 Task: Search one way flight ticket for 2 adults, 2 children, 2 infants in seat in first from Brainerd: Brainerd Lakes Regional Airport to Jacksonville: Albert J. Ellis Airport on 5-3-2023. Choice of flights is United. Number of bags: 2 checked bags. Price is upto 76000. Outbound departure time preference is 9:45.
Action: Mouse moved to (262, 368)
Screenshot: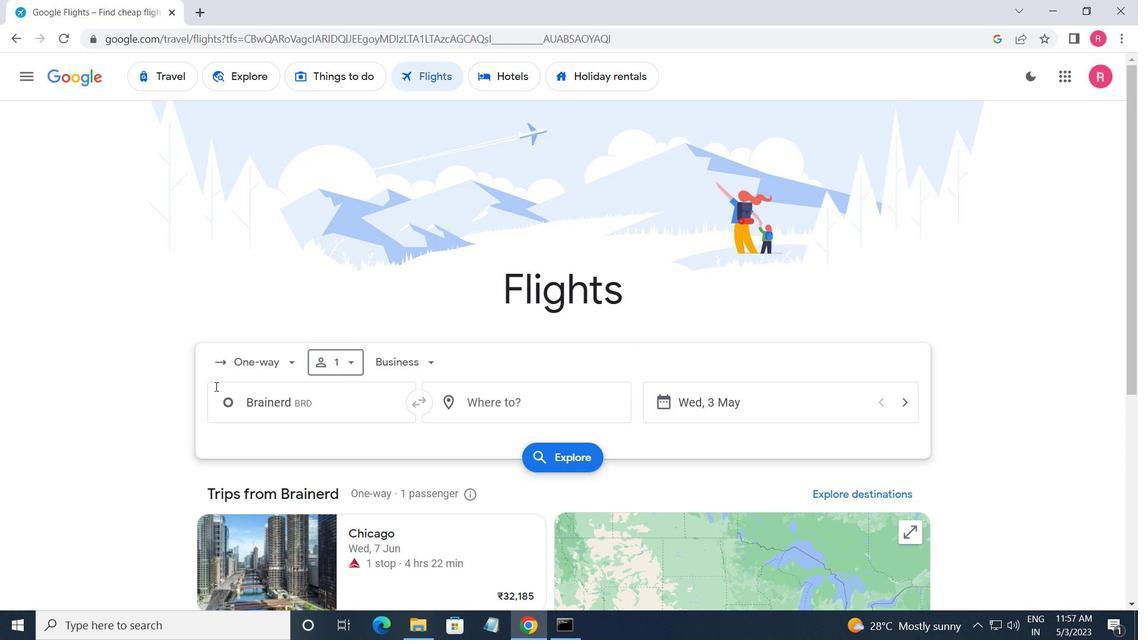 
Action: Mouse pressed left at (262, 368)
Screenshot: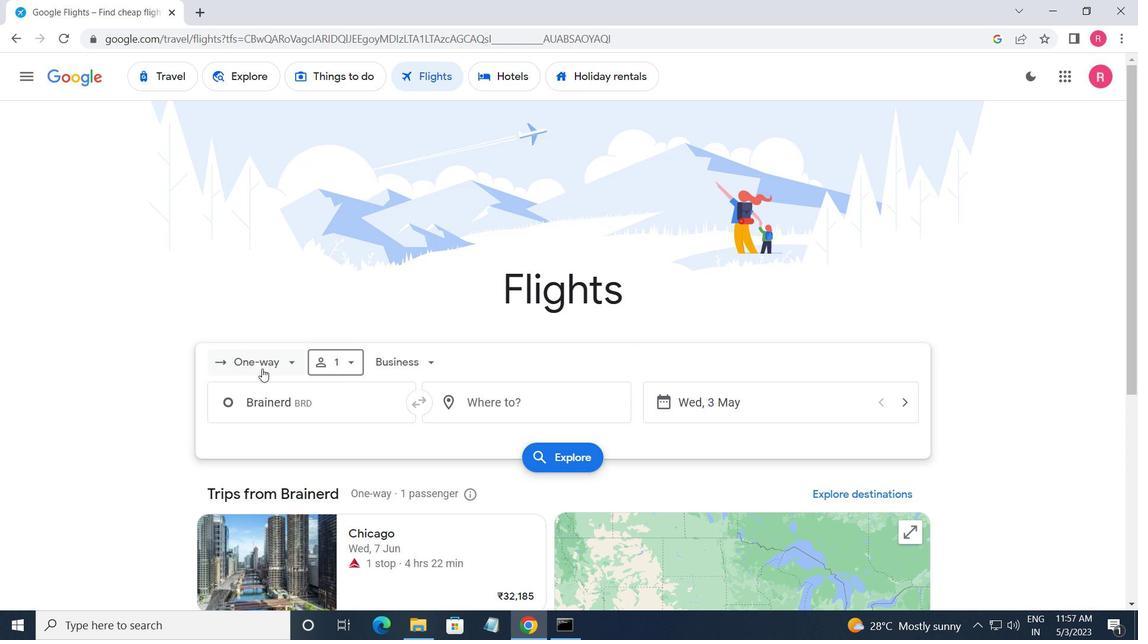 
Action: Mouse moved to (282, 429)
Screenshot: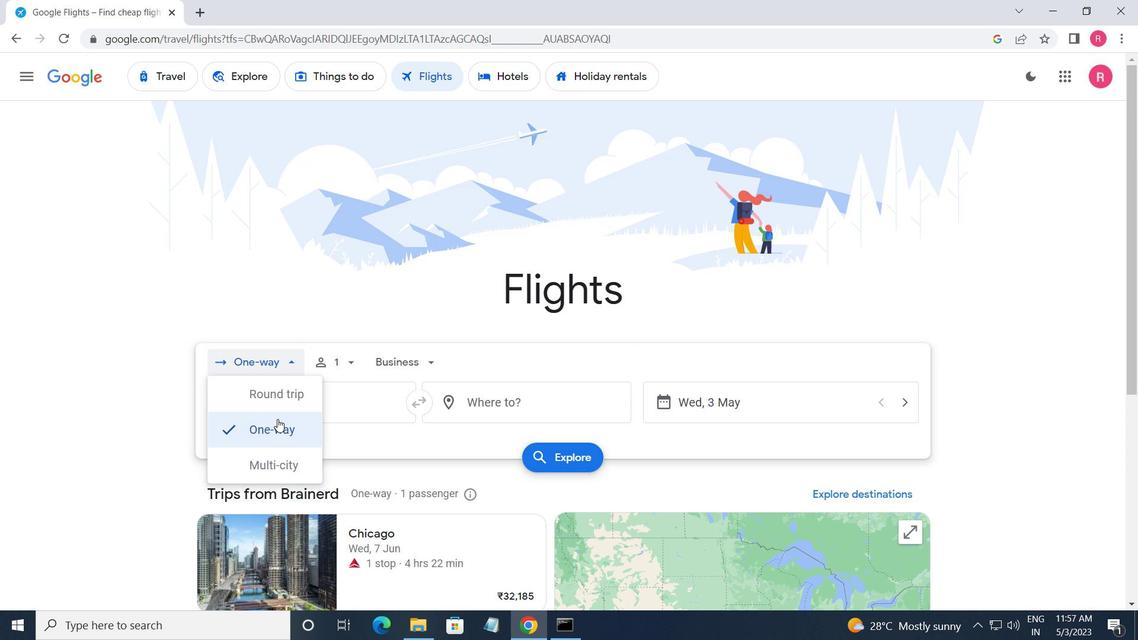 
Action: Mouse pressed left at (282, 429)
Screenshot: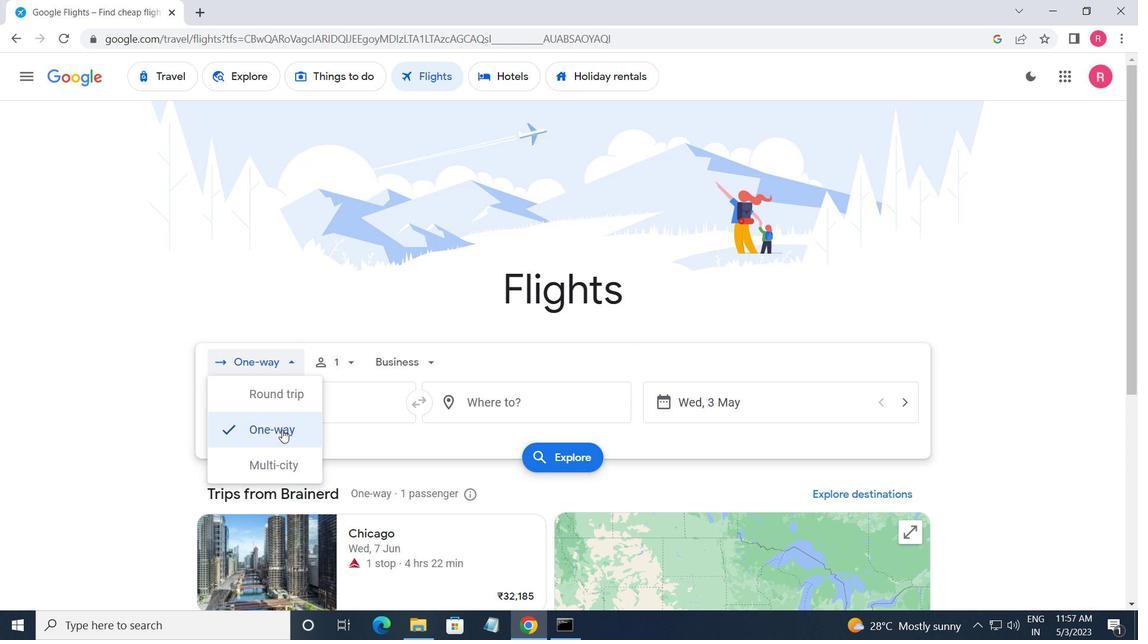 
Action: Mouse moved to (332, 377)
Screenshot: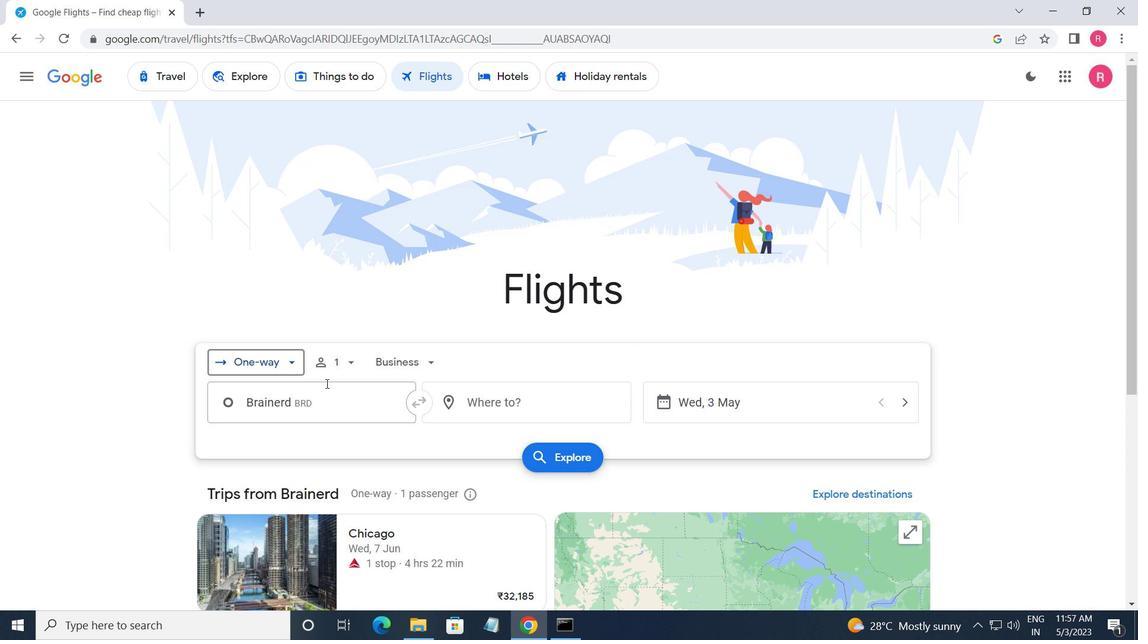 
Action: Mouse pressed left at (332, 377)
Screenshot: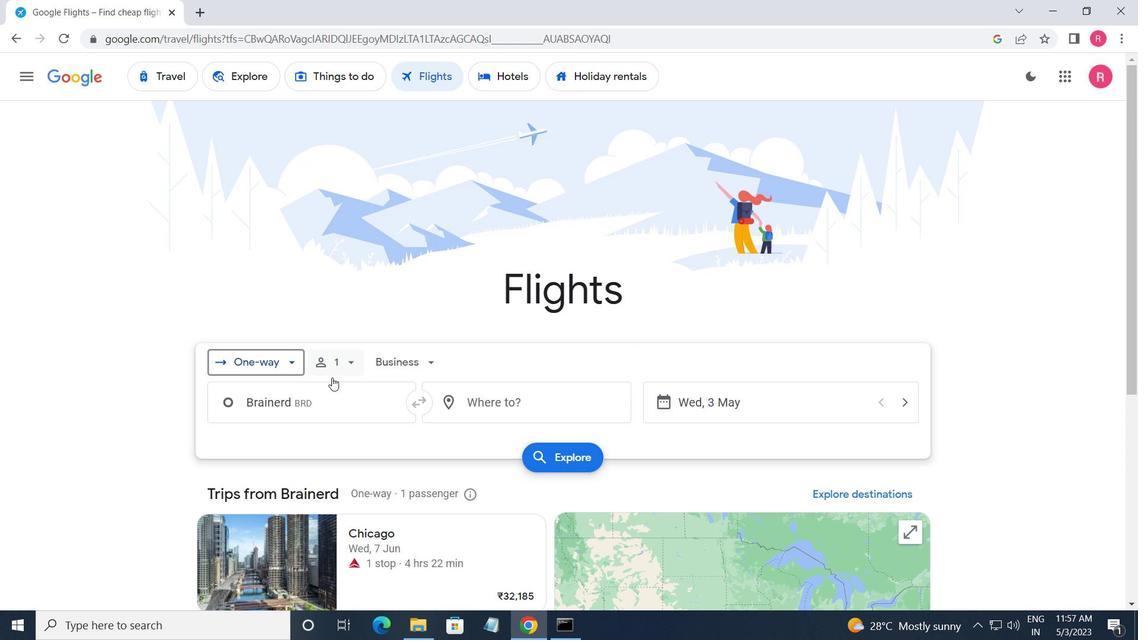 
Action: Mouse moved to (459, 391)
Screenshot: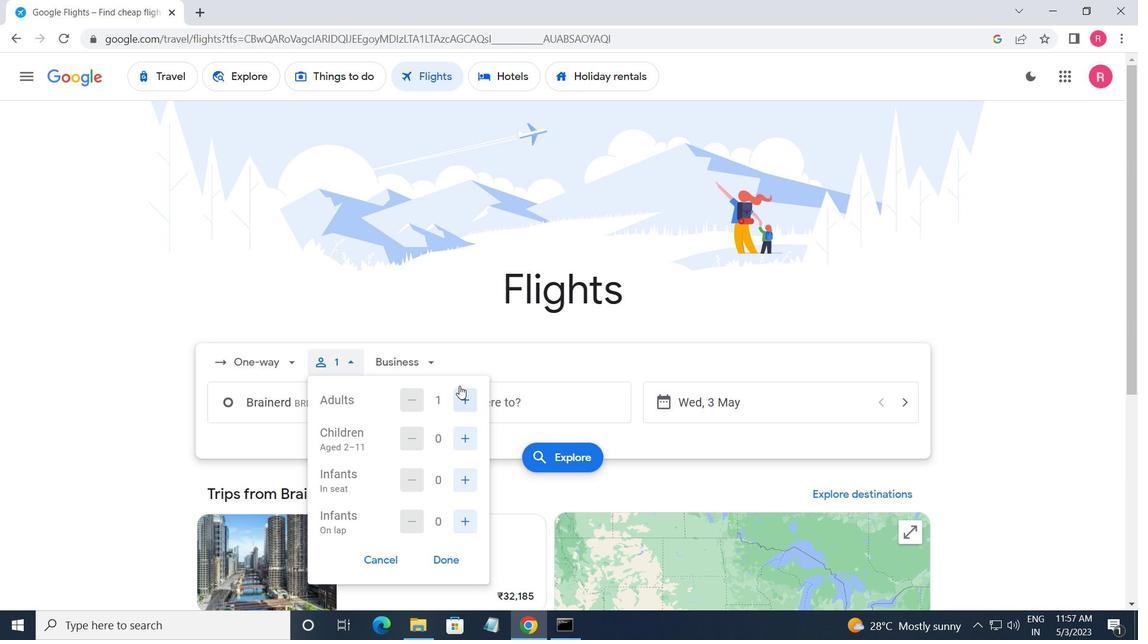 
Action: Mouse pressed left at (459, 391)
Screenshot: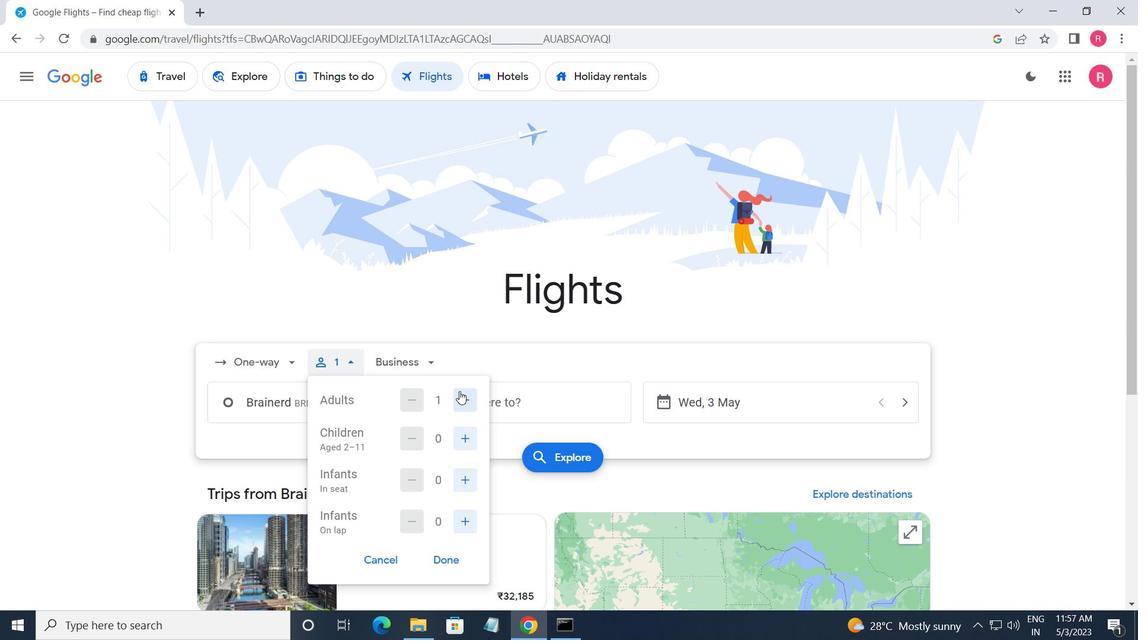 
Action: Mouse moved to (464, 434)
Screenshot: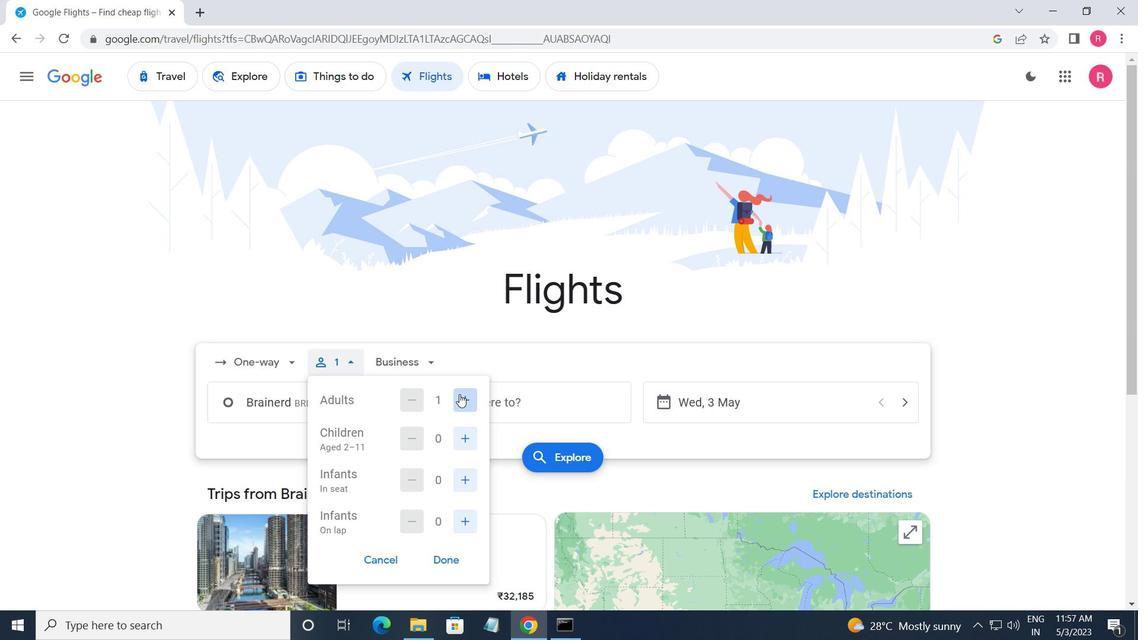 
Action: Mouse pressed left at (464, 434)
Screenshot: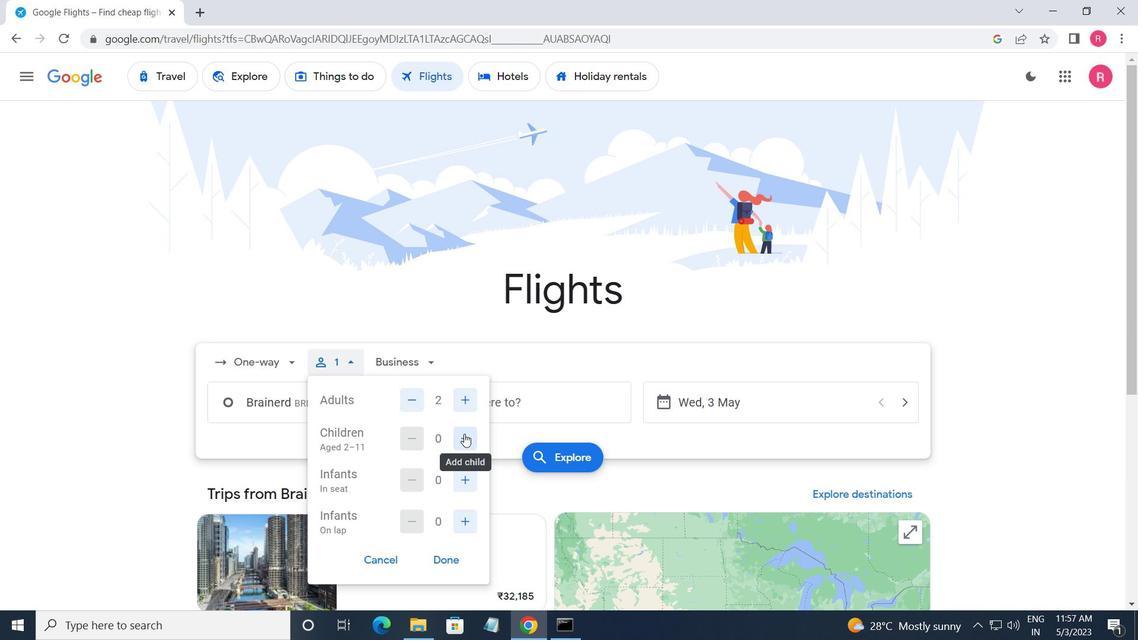 
Action: Mouse moved to (465, 434)
Screenshot: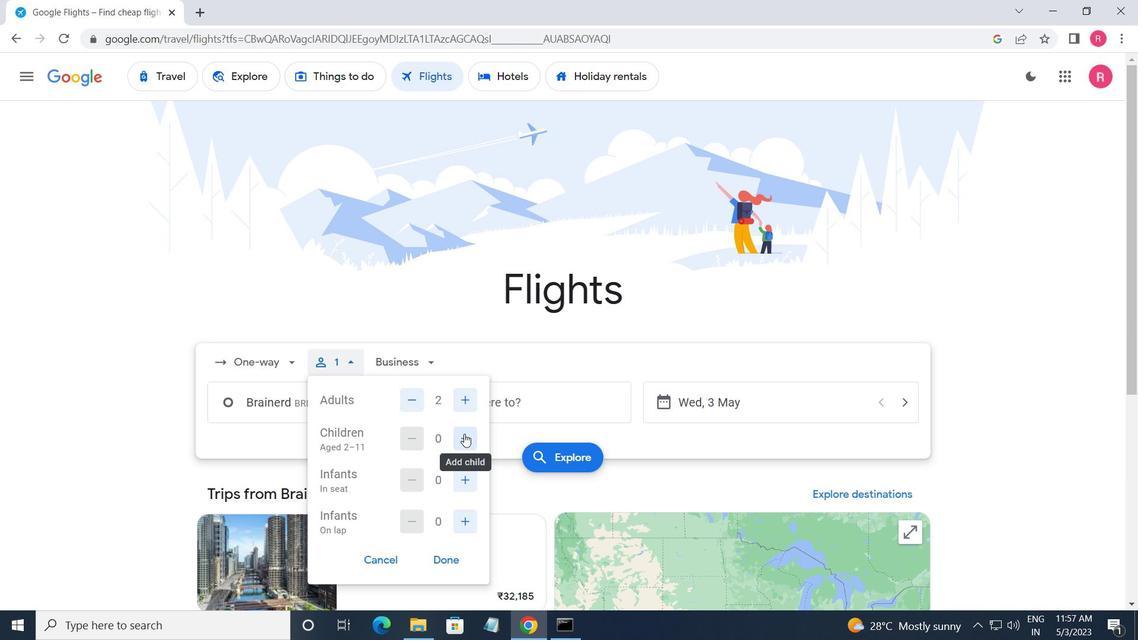 
Action: Mouse pressed left at (465, 434)
Screenshot: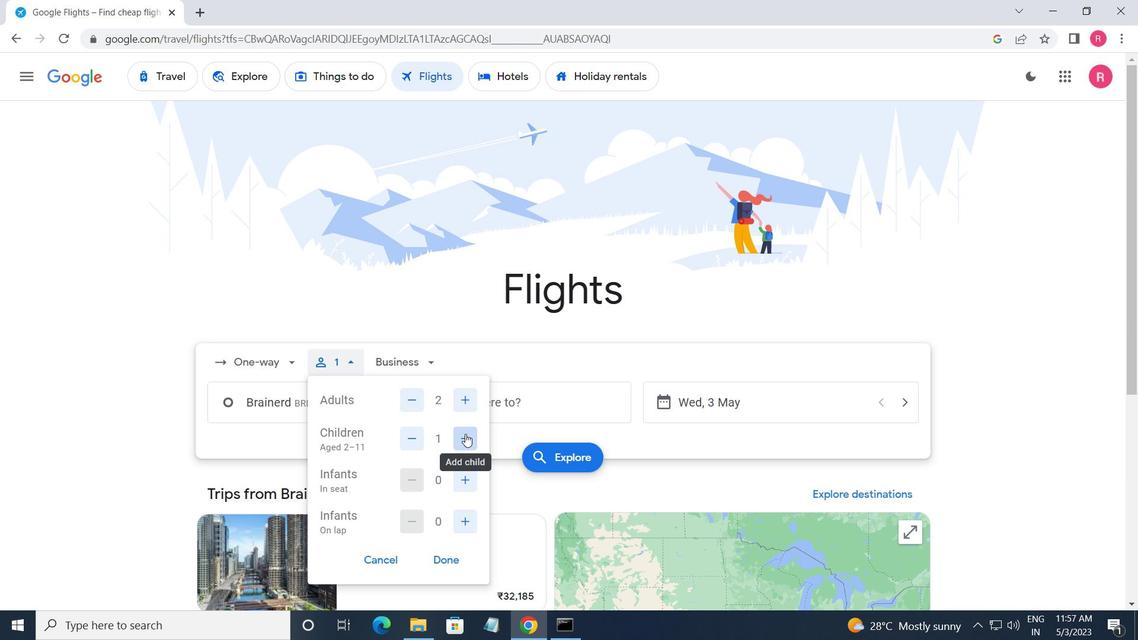 
Action: Mouse moved to (464, 477)
Screenshot: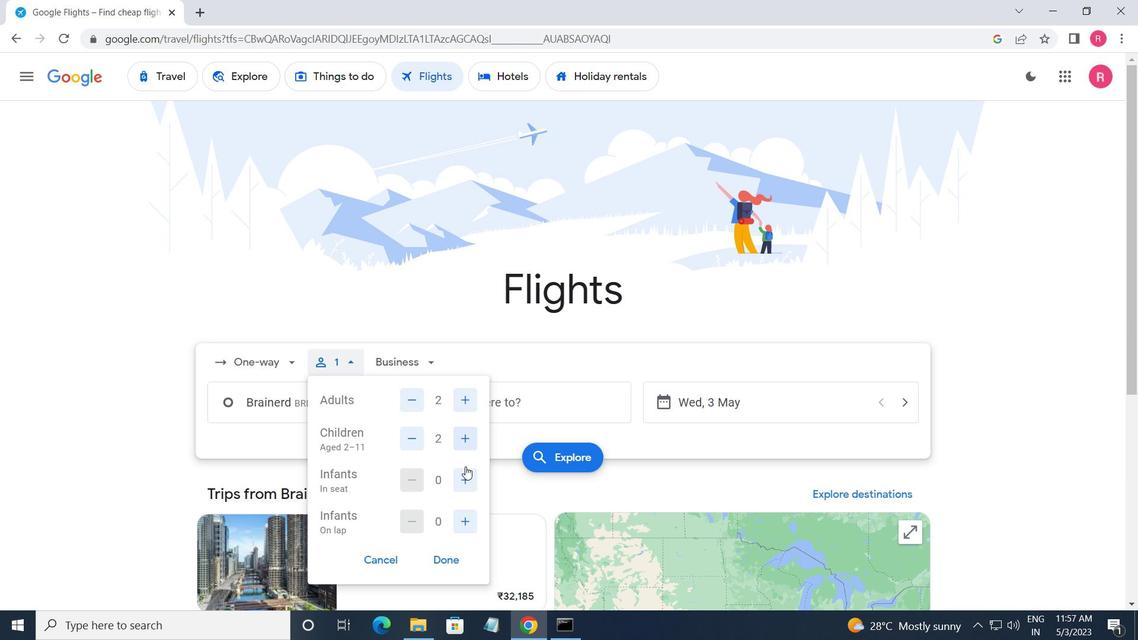 
Action: Mouse pressed left at (464, 477)
Screenshot: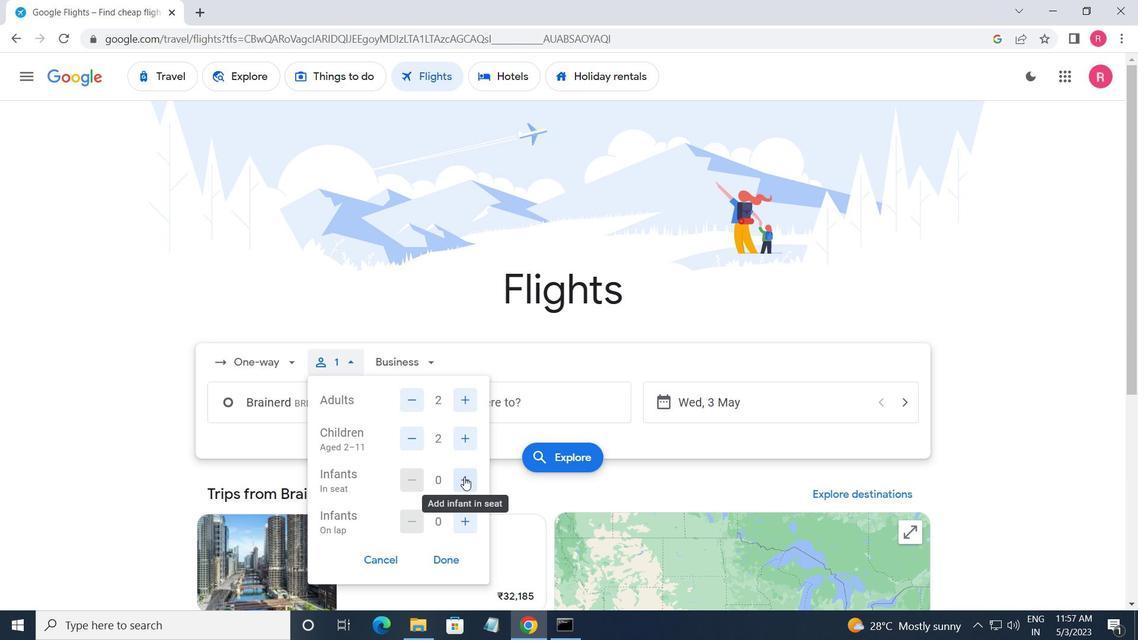 
Action: Mouse pressed left at (464, 477)
Screenshot: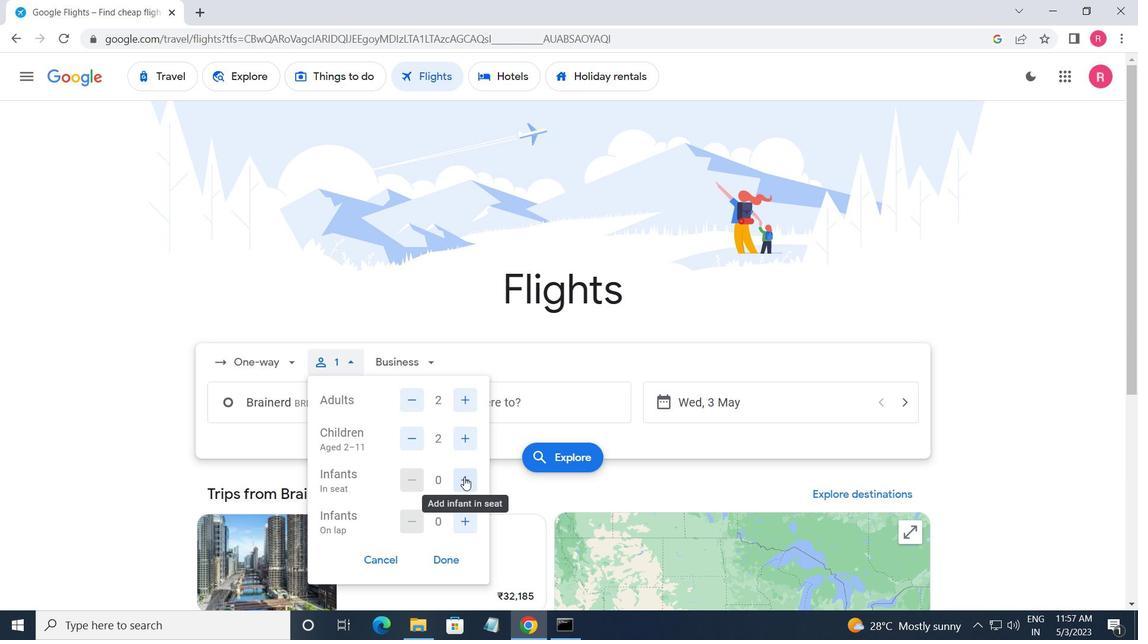 
Action: Mouse moved to (407, 364)
Screenshot: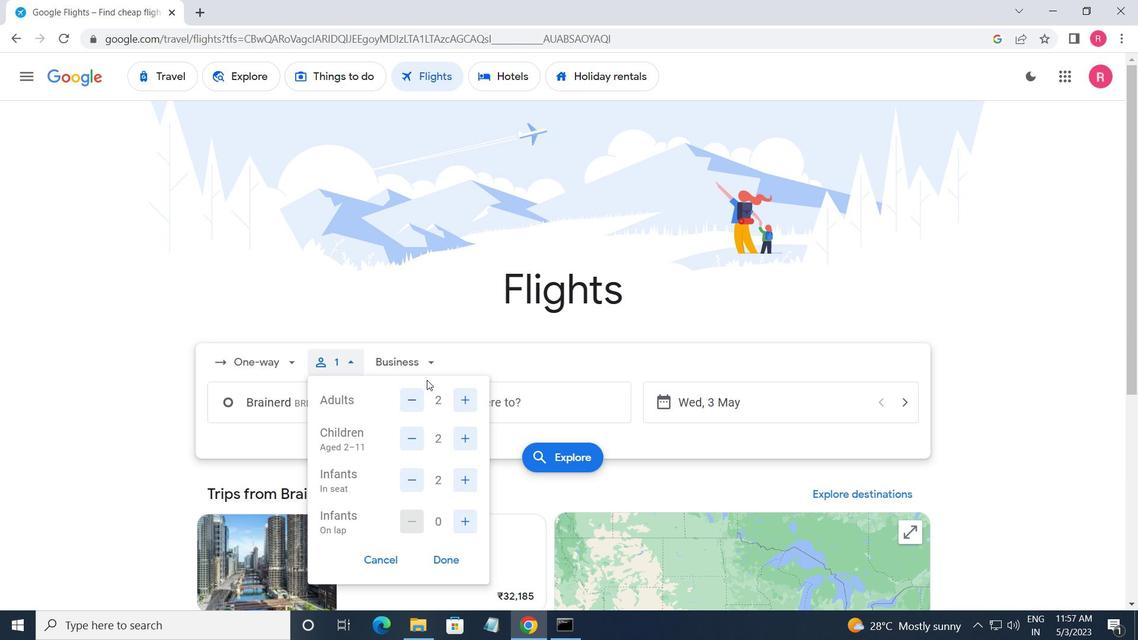 
Action: Mouse pressed left at (407, 364)
Screenshot: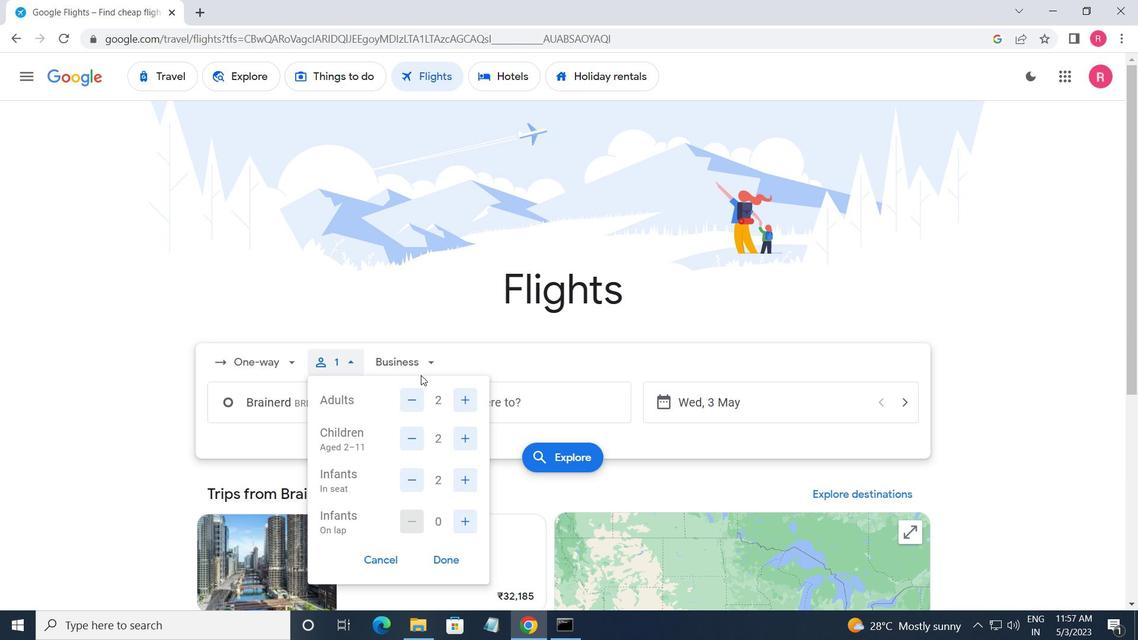
Action: Mouse moved to (426, 493)
Screenshot: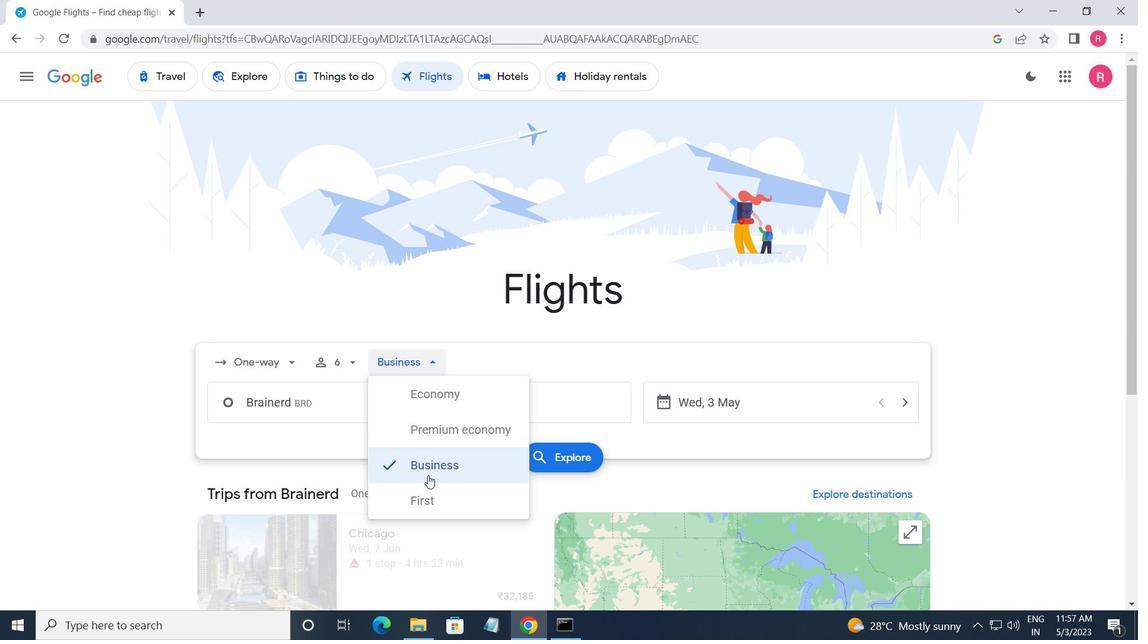 
Action: Mouse pressed left at (426, 493)
Screenshot: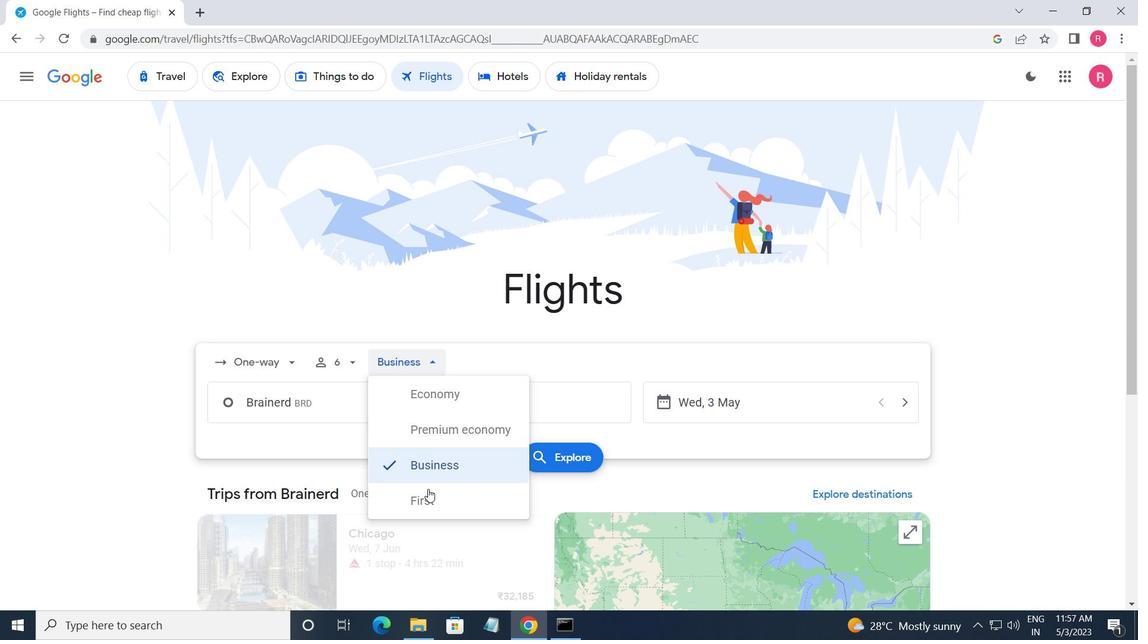 
Action: Mouse moved to (355, 403)
Screenshot: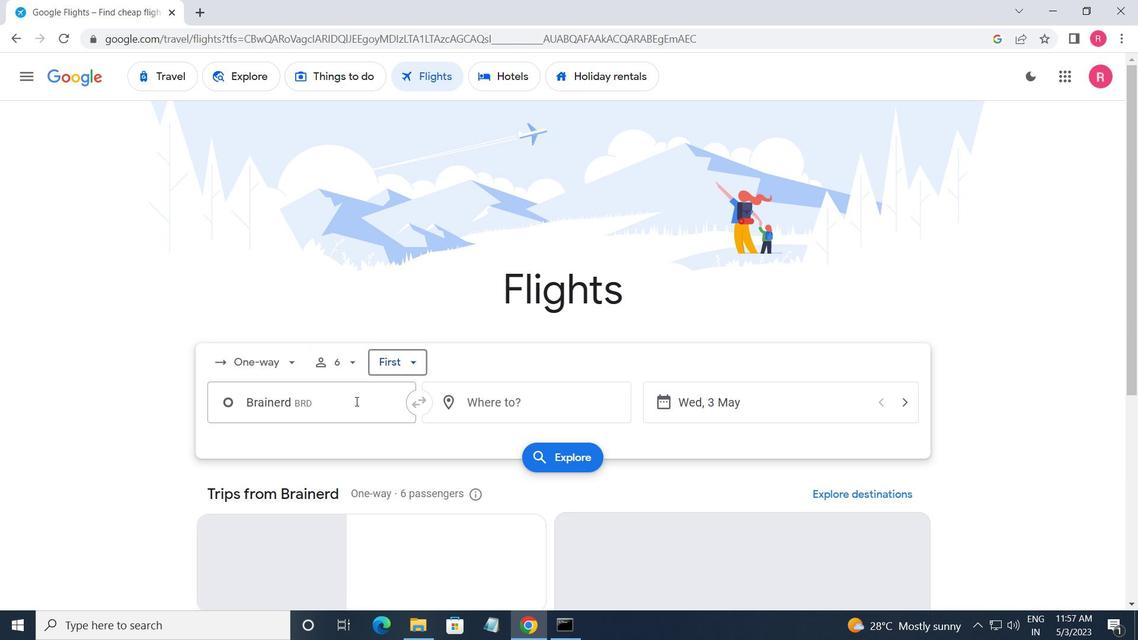 
Action: Mouse pressed left at (355, 403)
Screenshot: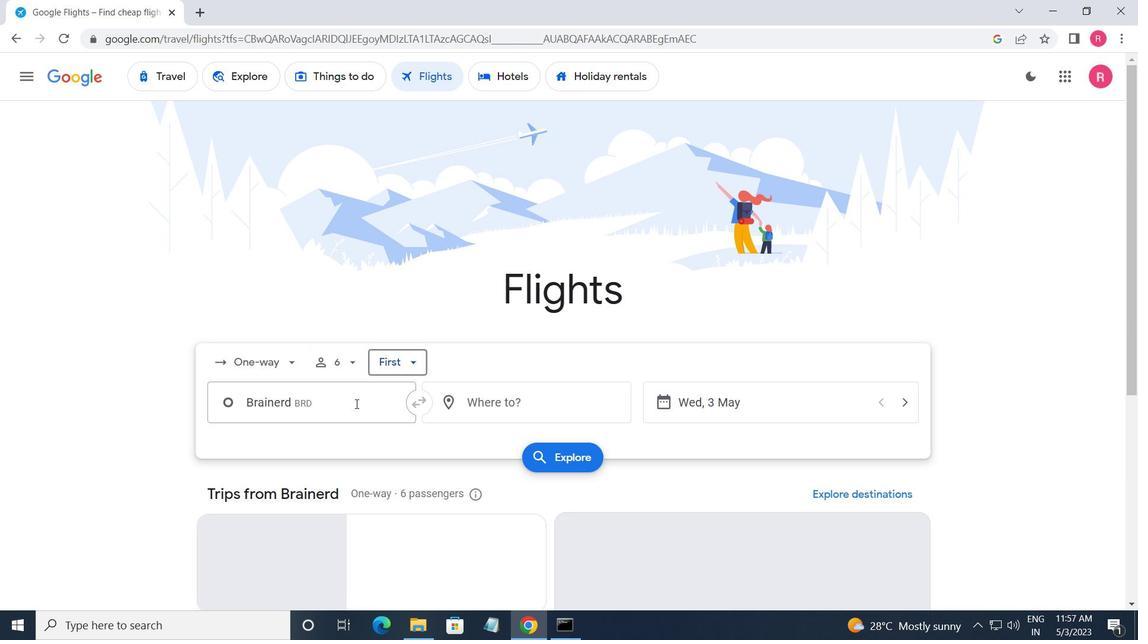 
Action: Mouse moved to (348, 529)
Screenshot: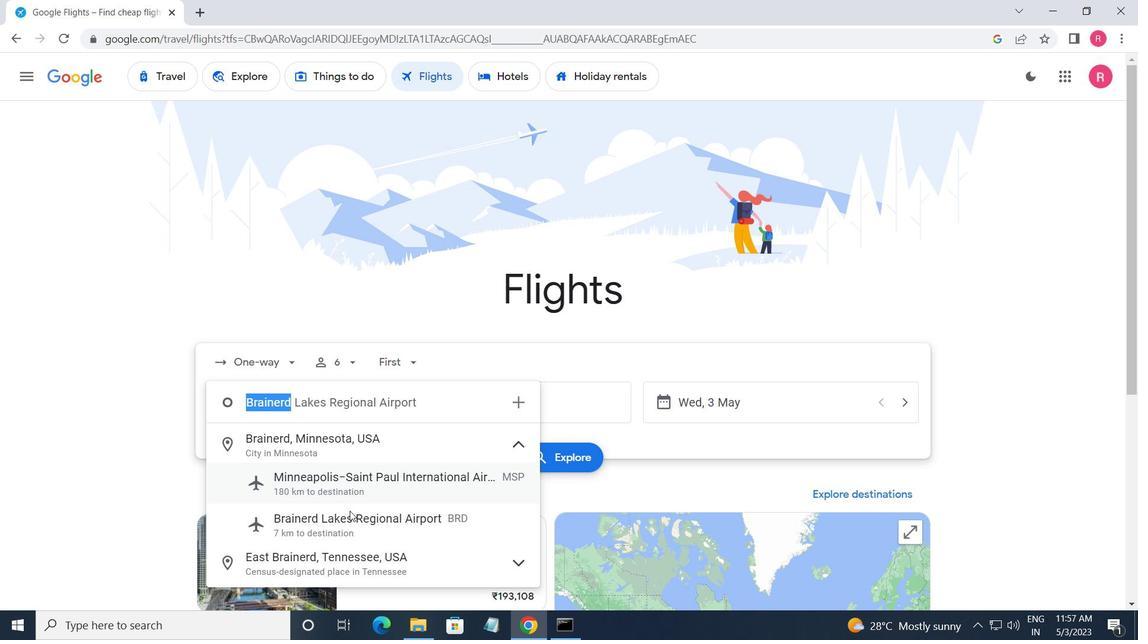
Action: Mouse pressed left at (348, 529)
Screenshot: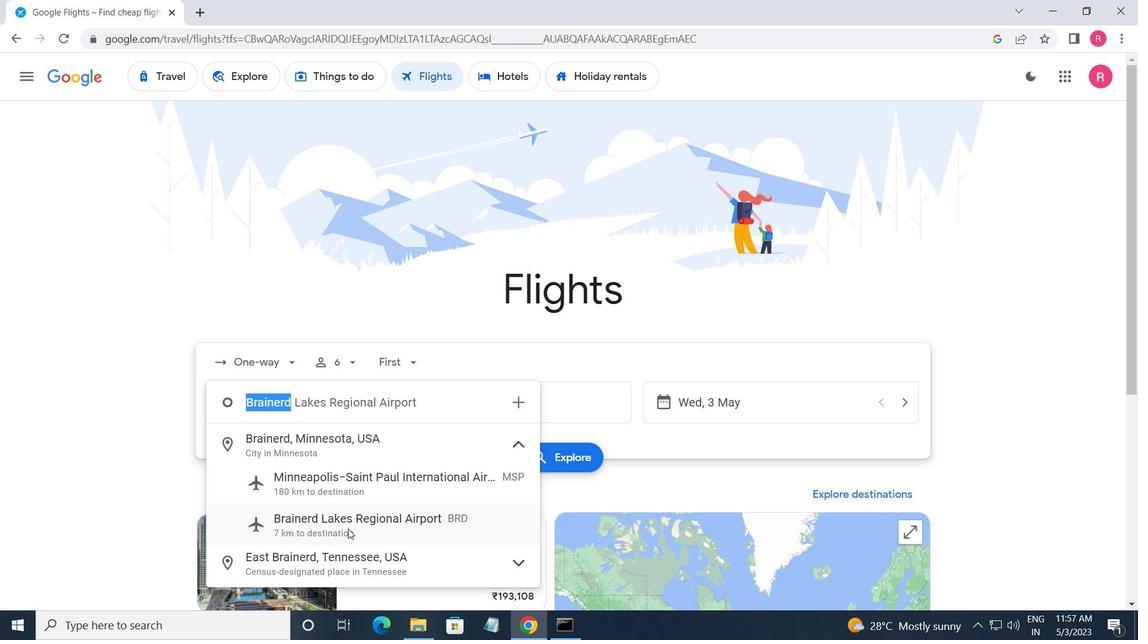 
Action: Mouse moved to (513, 403)
Screenshot: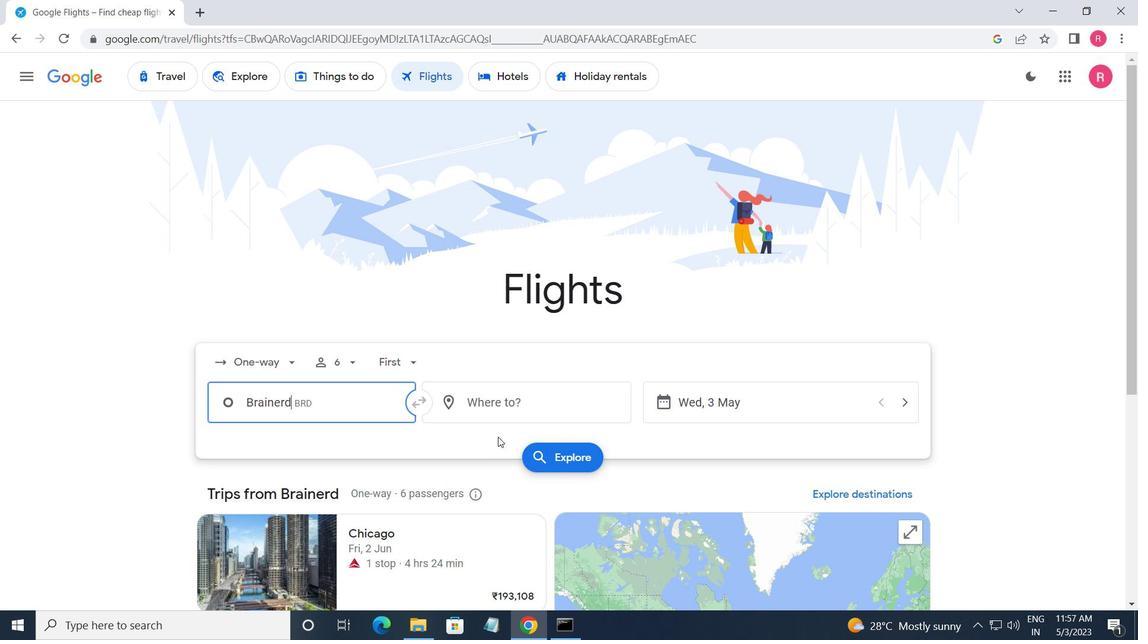 
Action: Mouse pressed left at (513, 403)
Screenshot: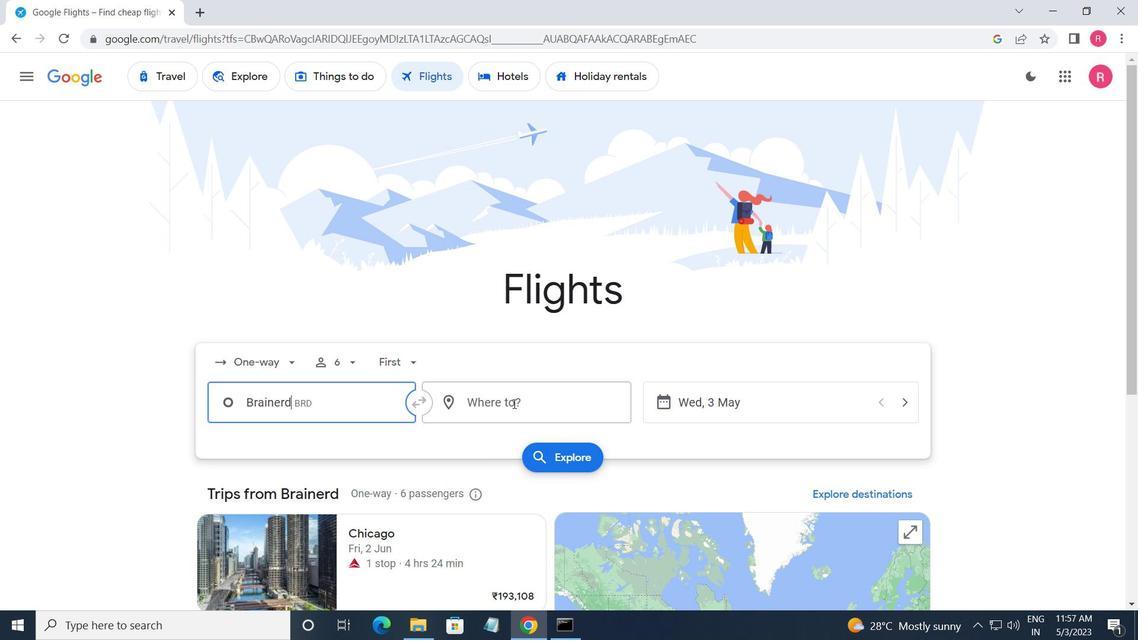 
Action: Mouse moved to (492, 547)
Screenshot: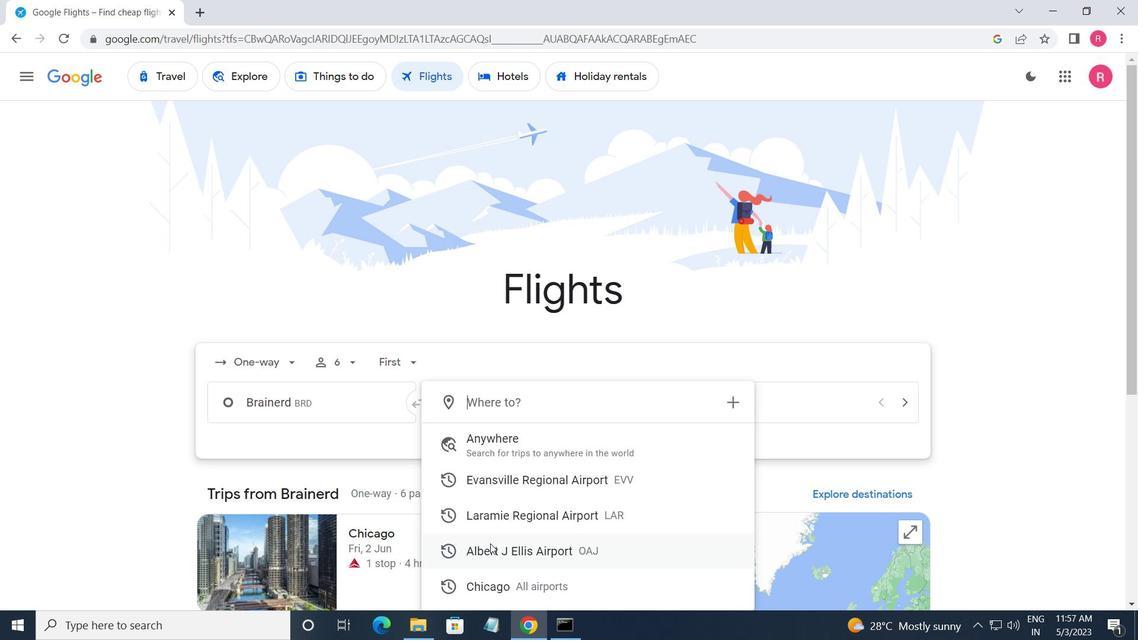 
Action: Mouse pressed left at (492, 547)
Screenshot: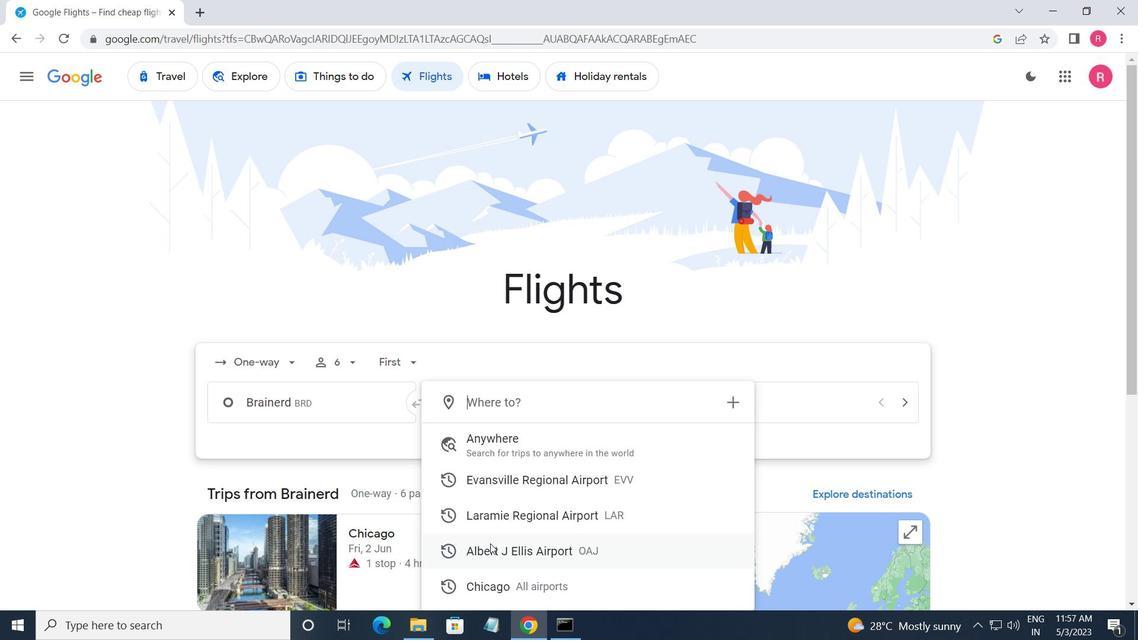 
Action: Mouse moved to (764, 411)
Screenshot: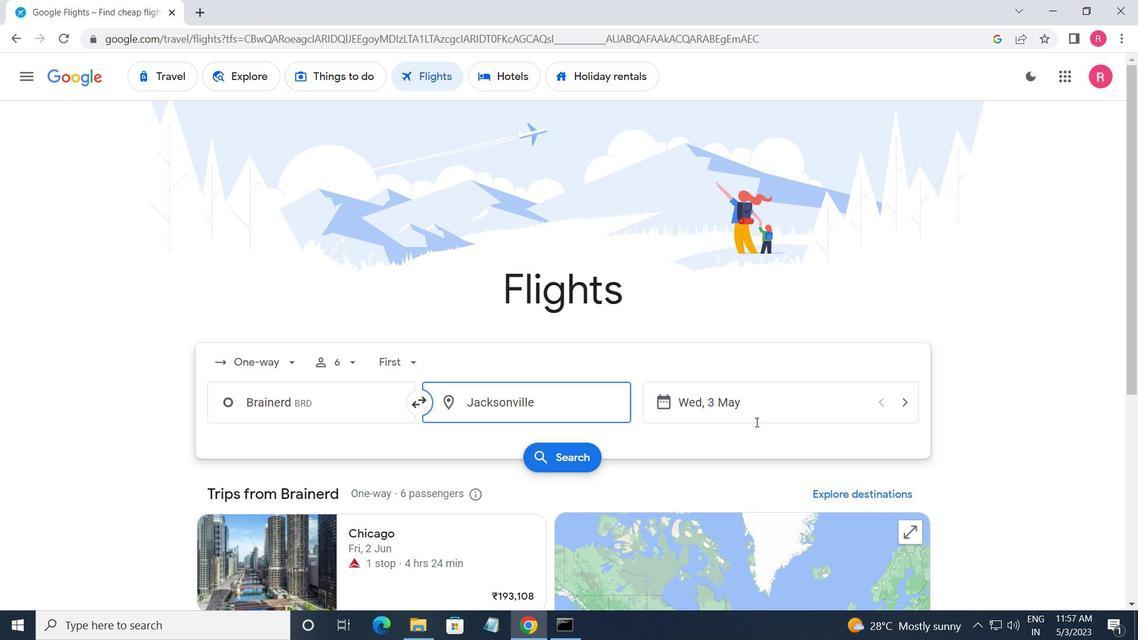 
Action: Mouse pressed left at (764, 411)
Screenshot: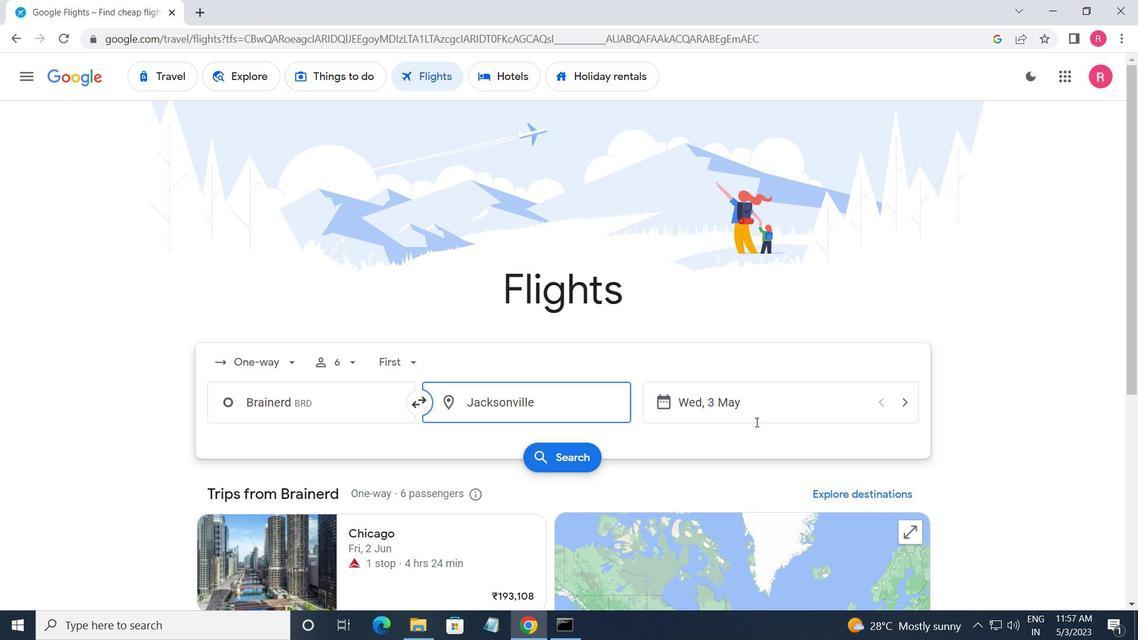 
Action: Mouse moved to (496, 351)
Screenshot: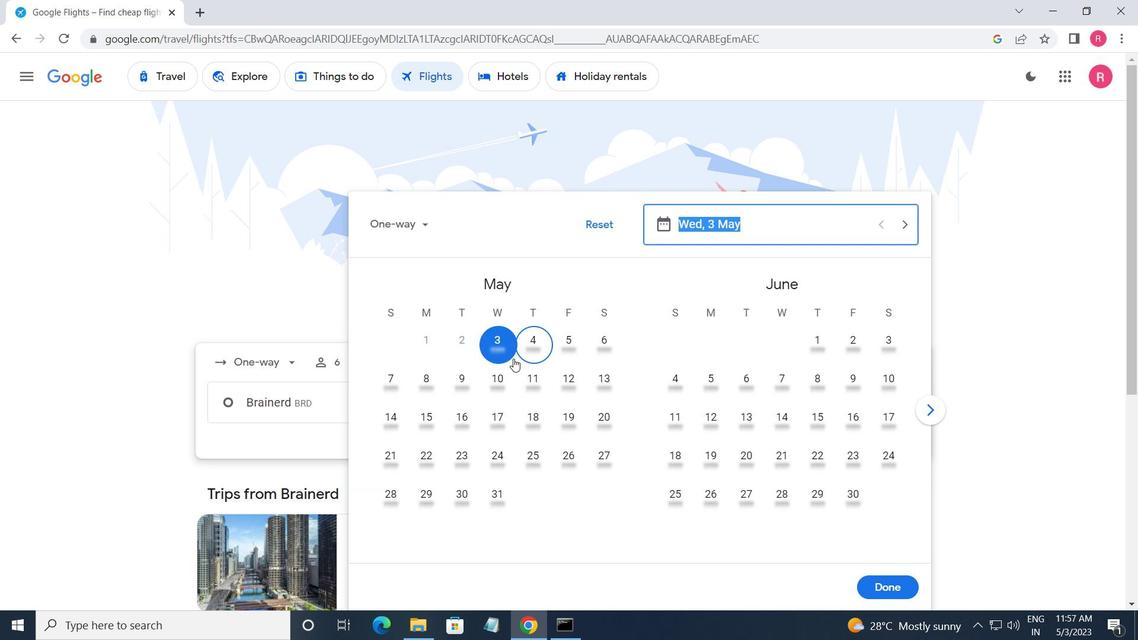 
Action: Mouse pressed left at (496, 351)
Screenshot: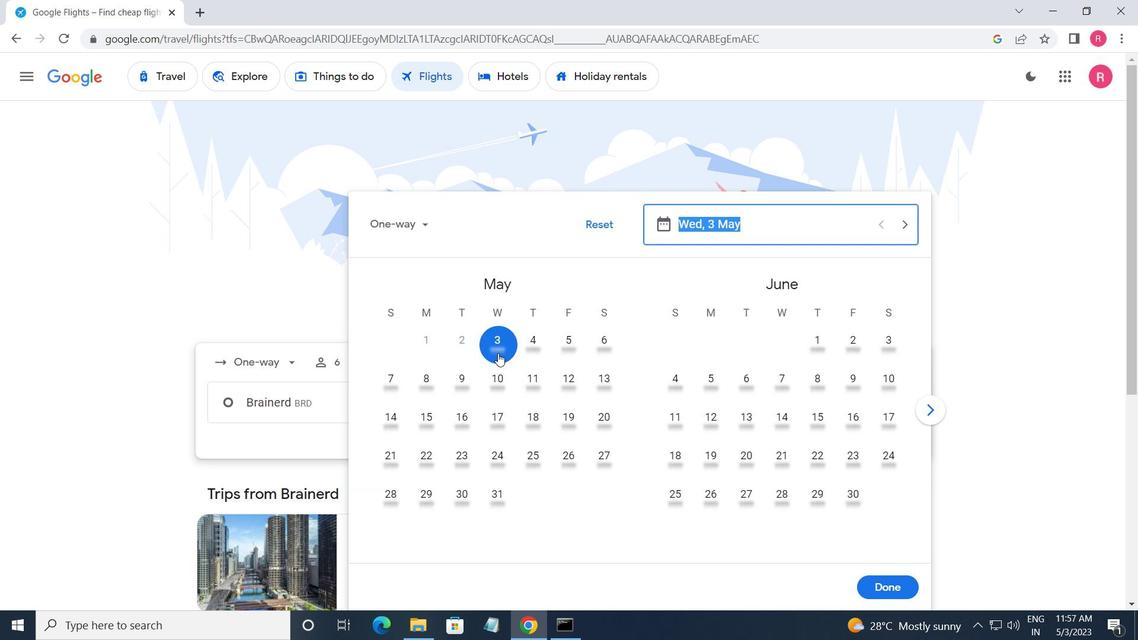 
Action: Mouse moved to (900, 595)
Screenshot: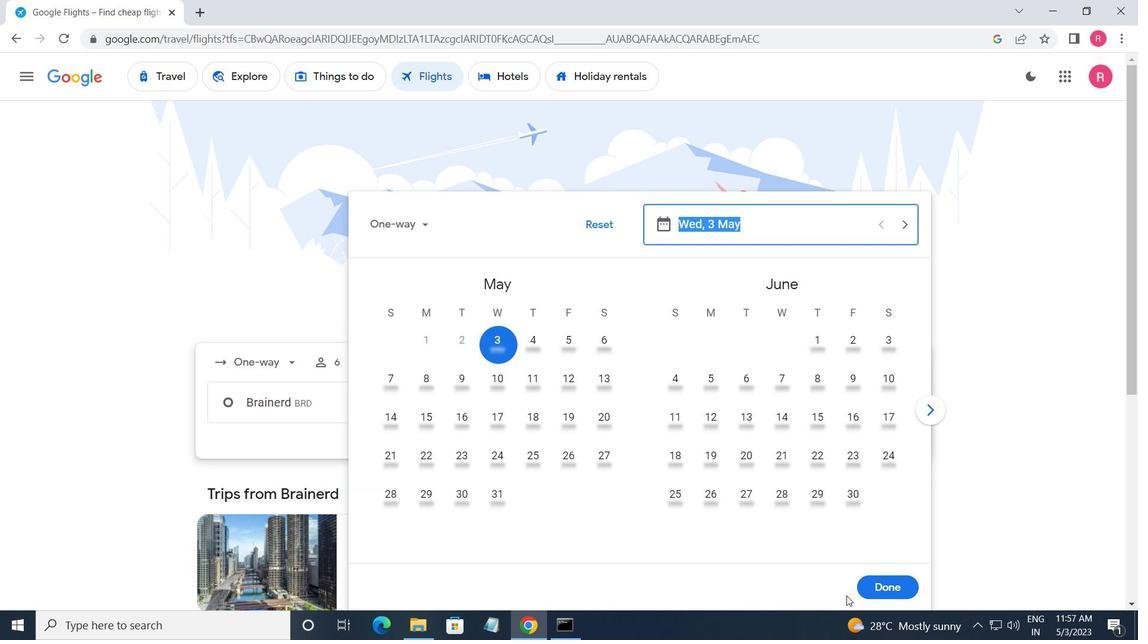 
Action: Mouse pressed left at (900, 595)
Screenshot: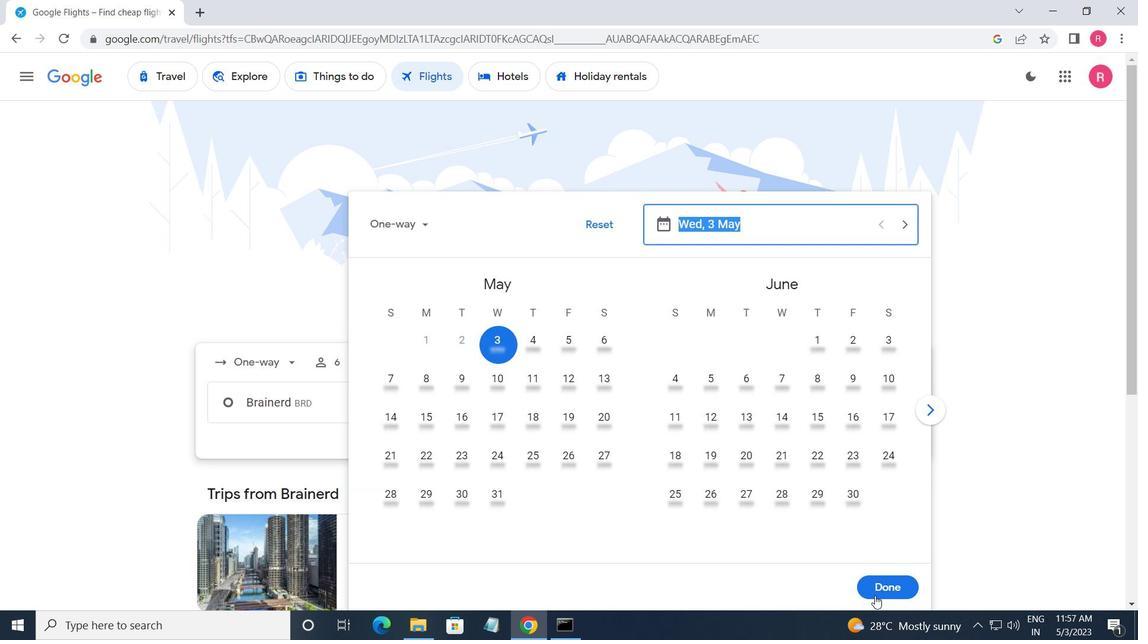 
Action: Mouse moved to (583, 452)
Screenshot: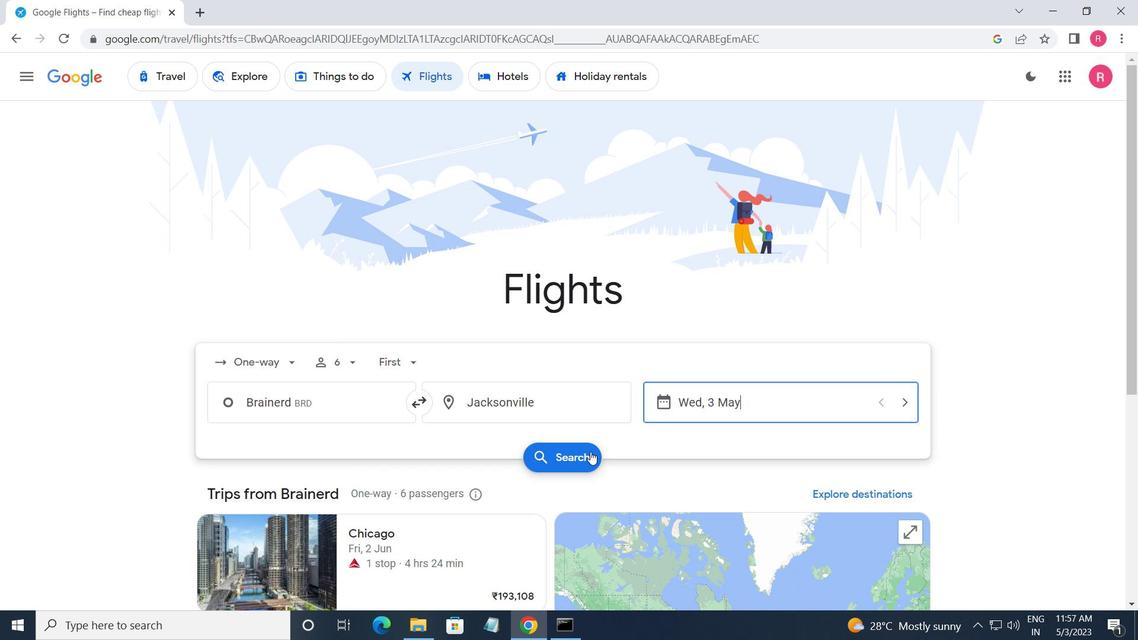 
Action: Mouse pressed left at (583, 452)
Screenshot: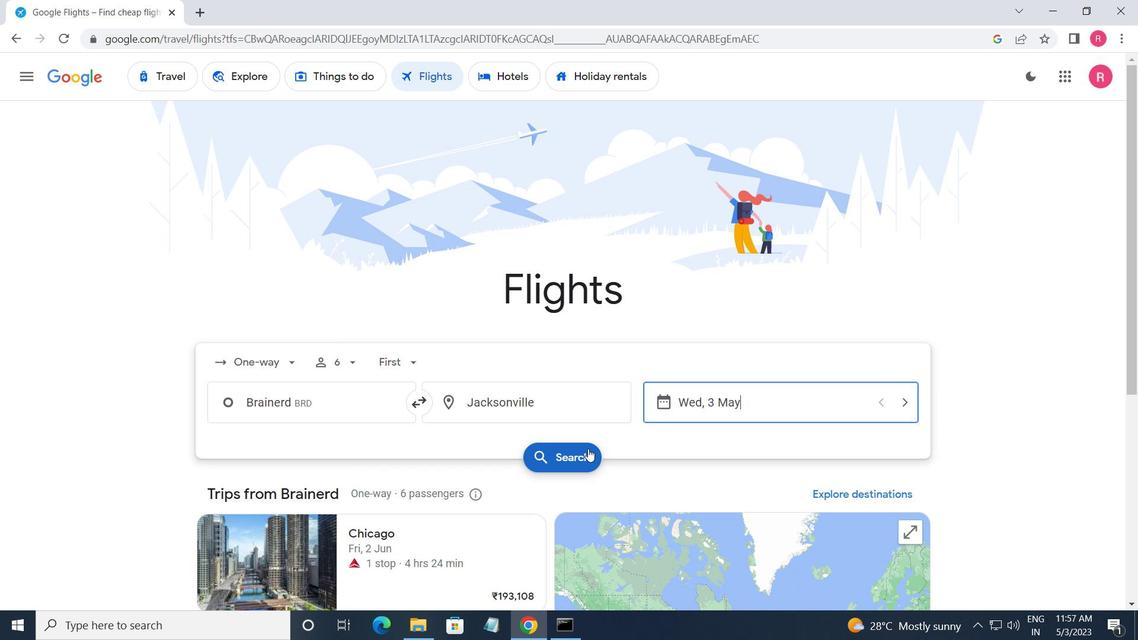 
Action: Mouse moved to (220, 219)
Screenshot: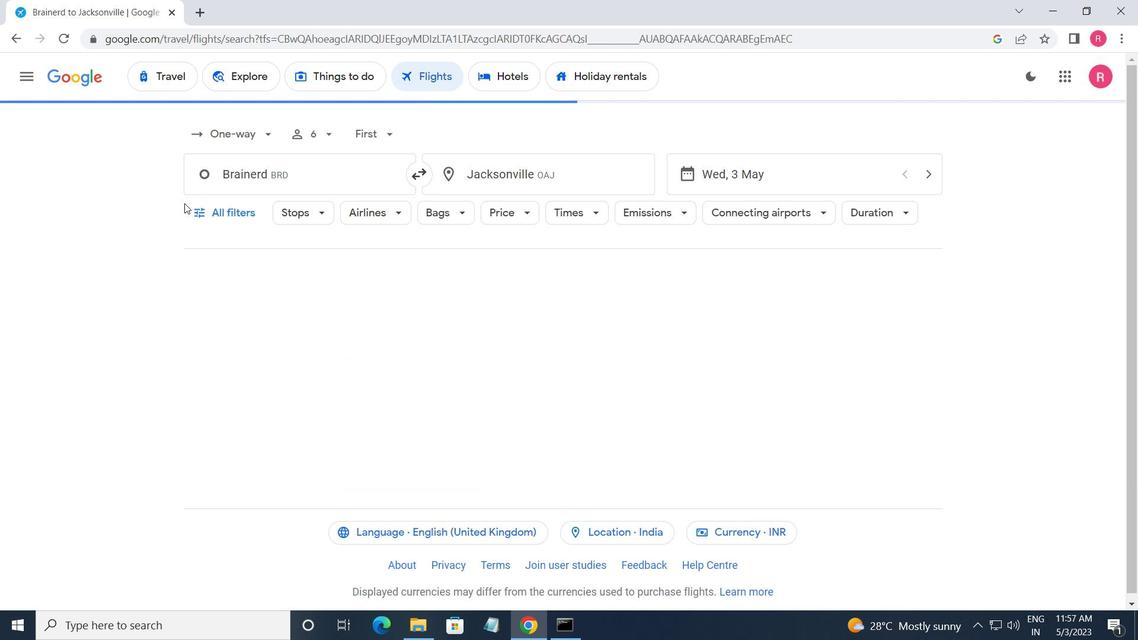 
Action: Mouse pressed left at (220, 219)
Screenshot: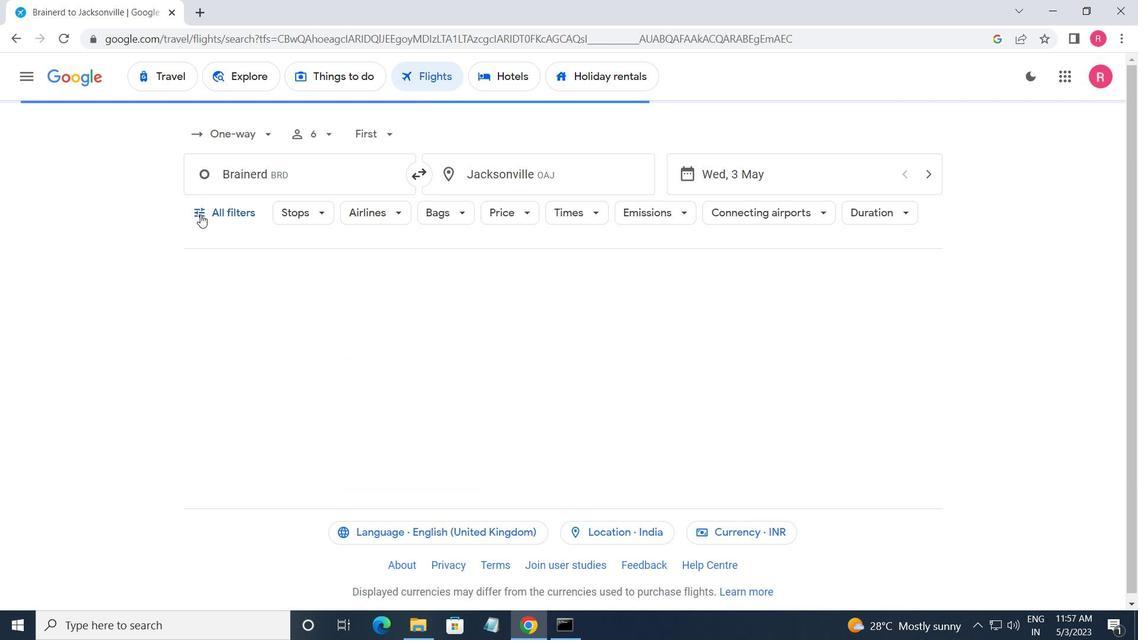 
Action: Mouse moved to (337, 421)
Screenshot: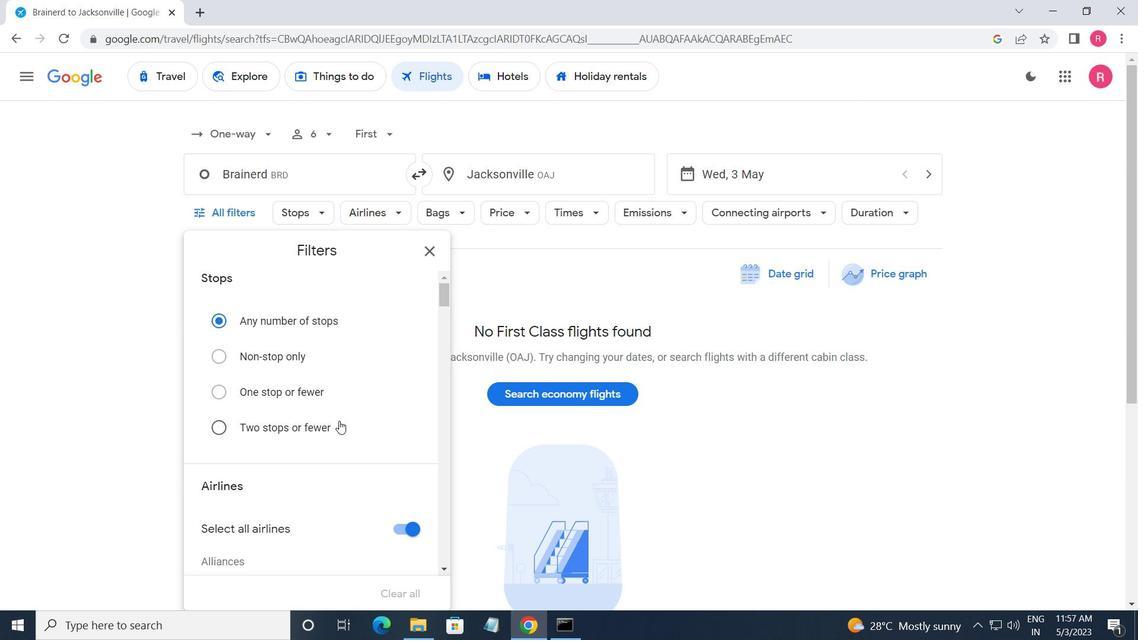 
Action: Mouse scrolled (337, 420) with delta (0, 0)
Screenshot: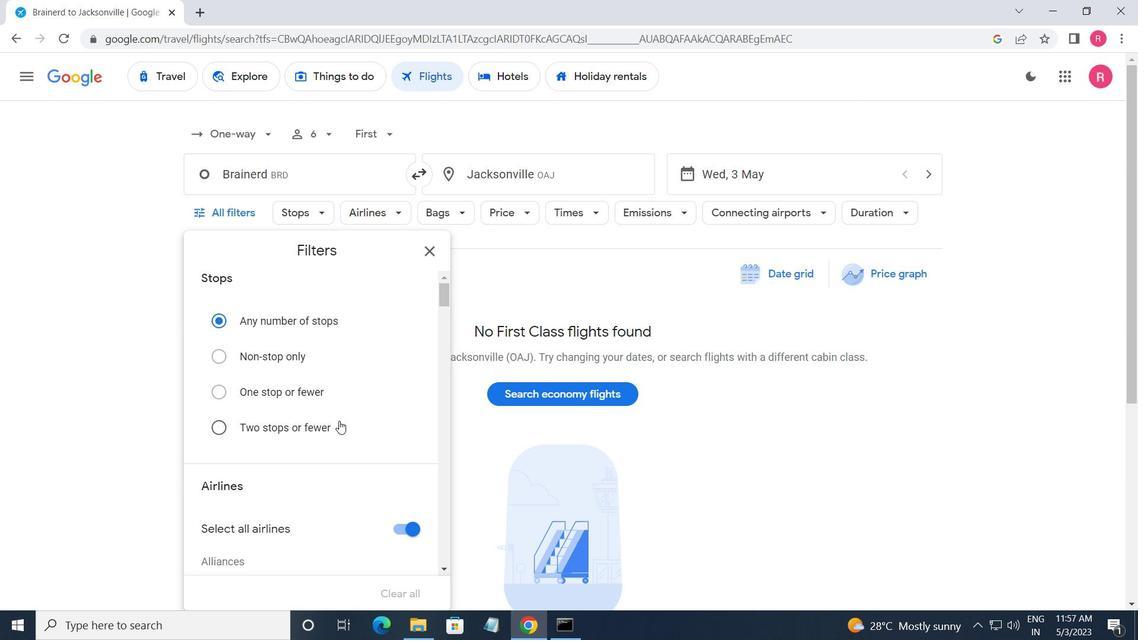 
Action: Mouse moved to (333, 409)
Screenshot: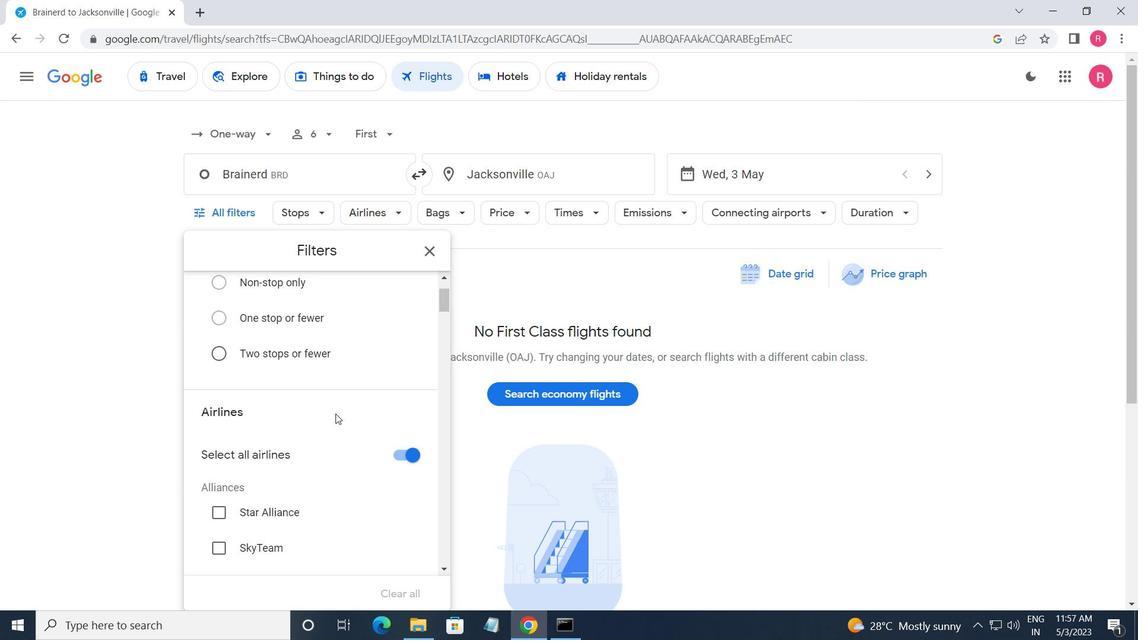 
Action: Mouse scrolled (333, 409) with delta (0, 0)
Screenshot: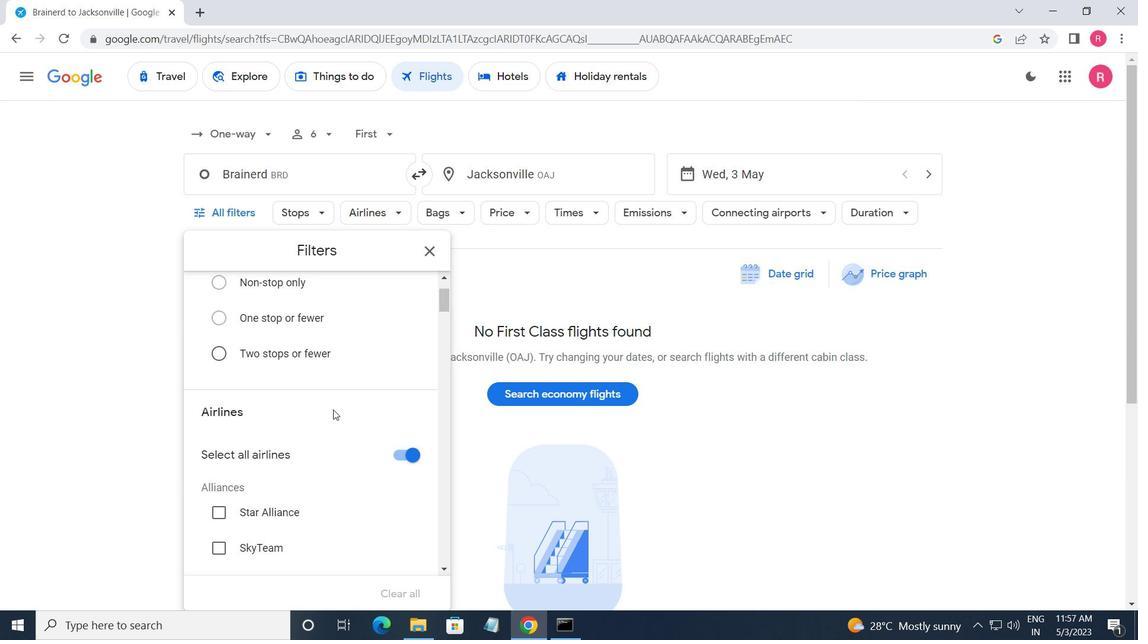 
Action: Mouse moved to (333, 410)
Screenshot: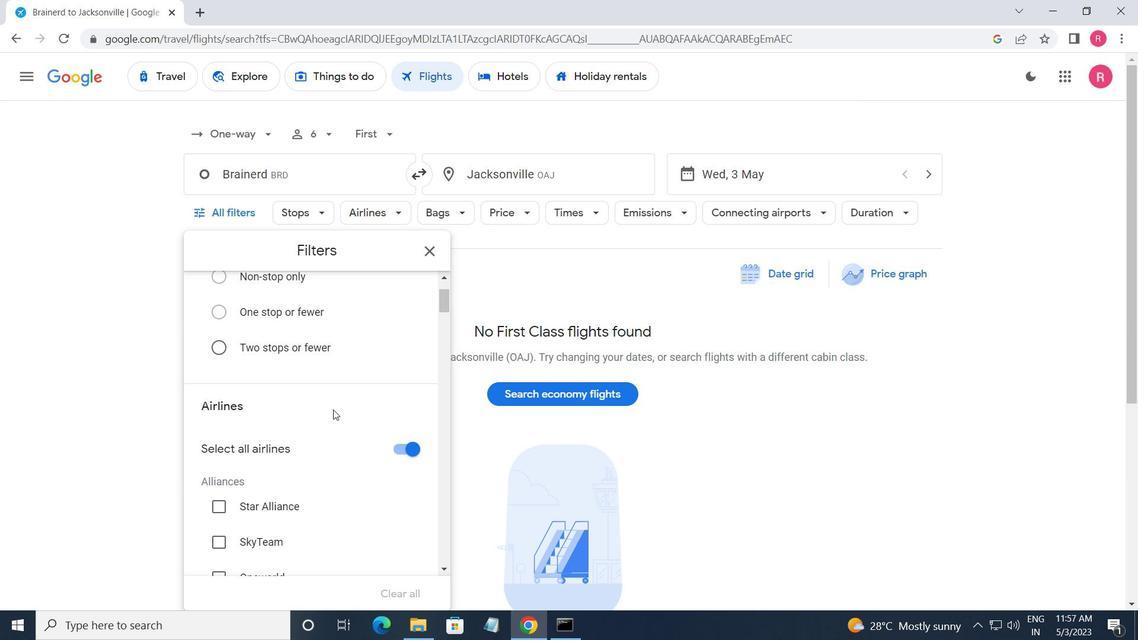 
Action: Mouse scrolled (333, 410) with delta (0, 0)
Screenshot: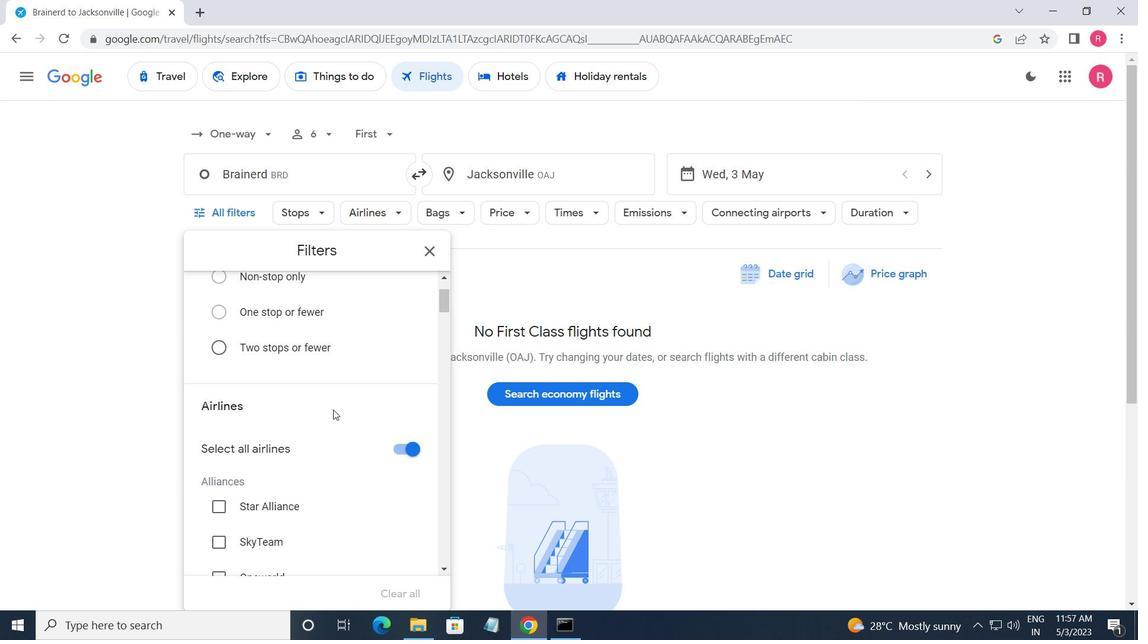 
Action: Mouse scrolled (333, 410) with delta (0, 0)
Screenshot: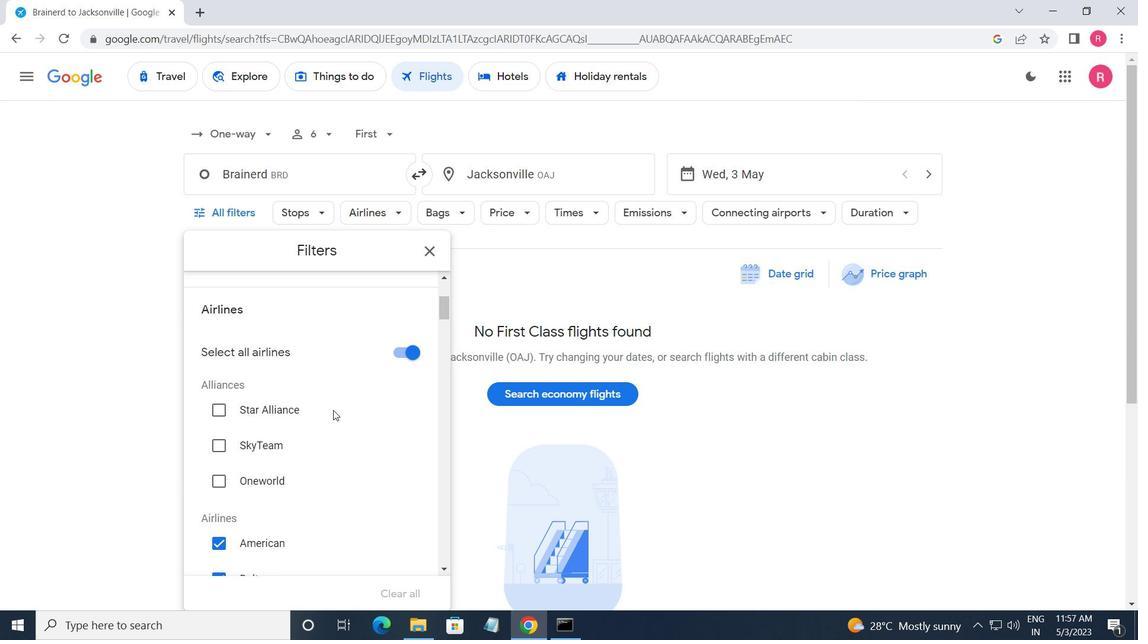 
Action: Mouse moved to (332, 412)
Screenshot: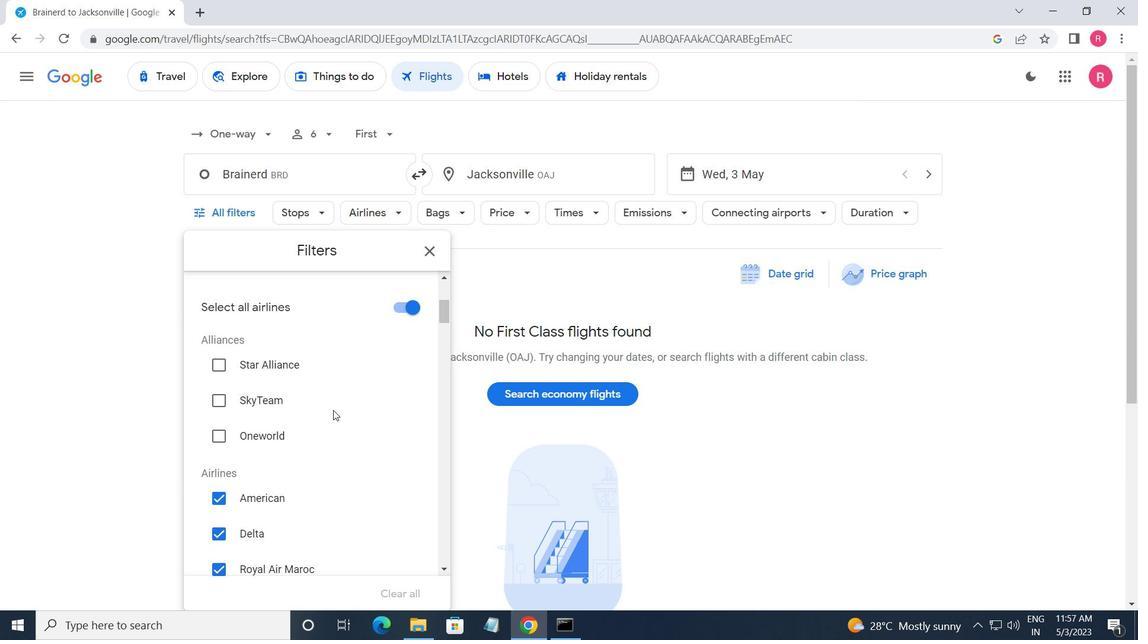 
Action: Mouse scrolled (332, 411) with delta (0, 0)
Screenshot: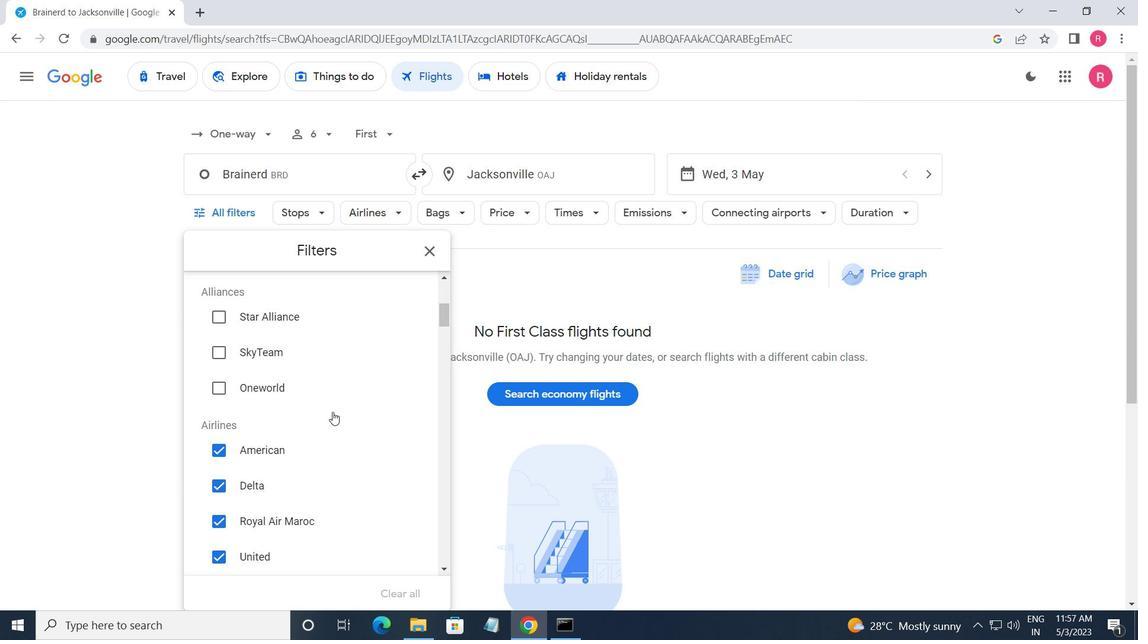 
Action: Mouse moved to (367, 459)
Screenshot: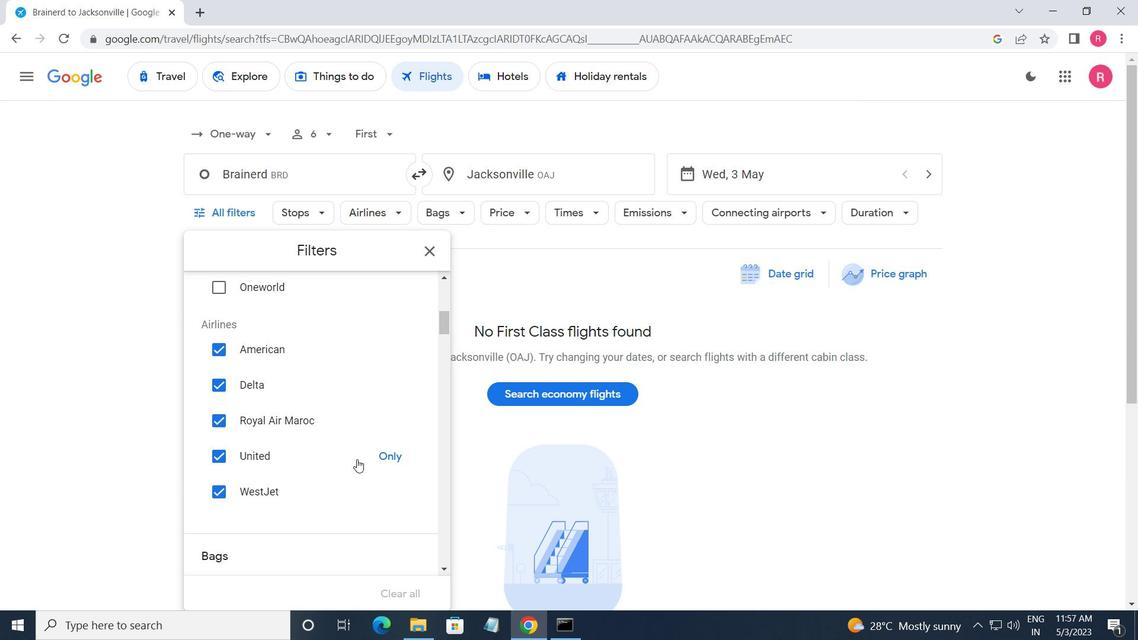 
Action: Mouse pressed left at (367, 459)
Screenshot: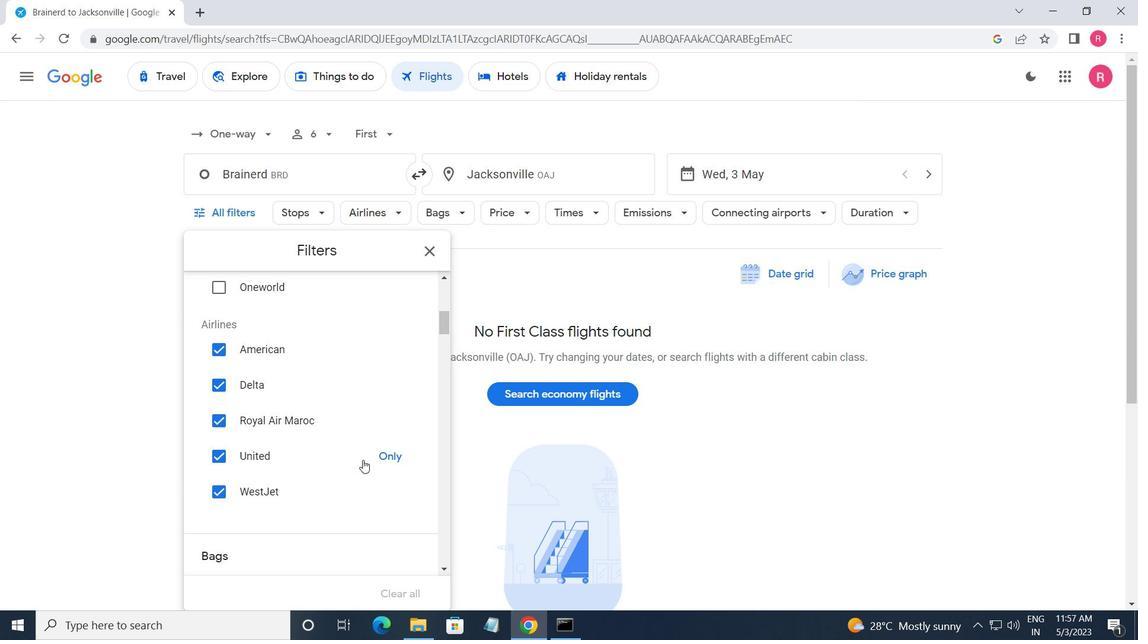 
Action: Mouse moved to (367, 463)
Screenshot: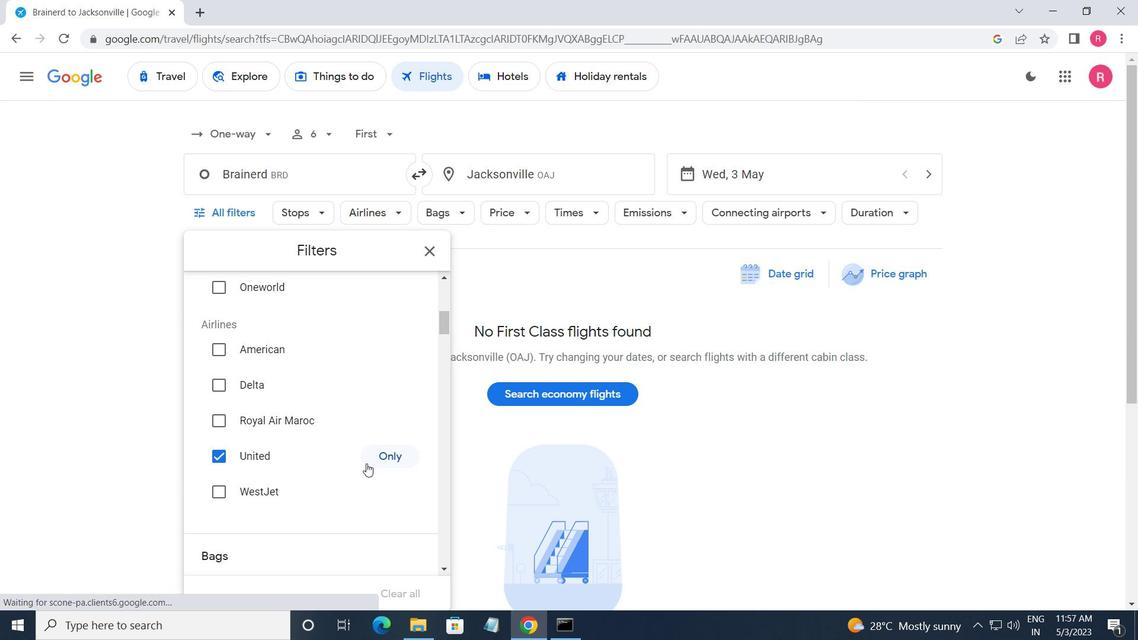 
Action: Mouse scrolled (367, 463) with delta (0, 0)
Screenshot: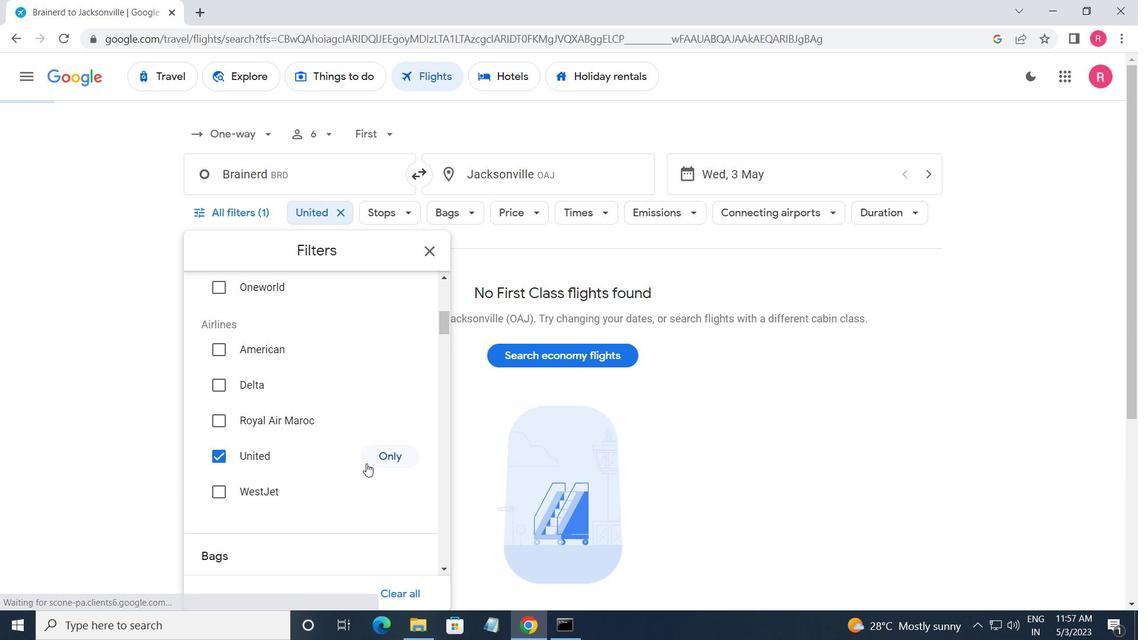 
Action: Mouse moved to (367, 463)
Screenshot: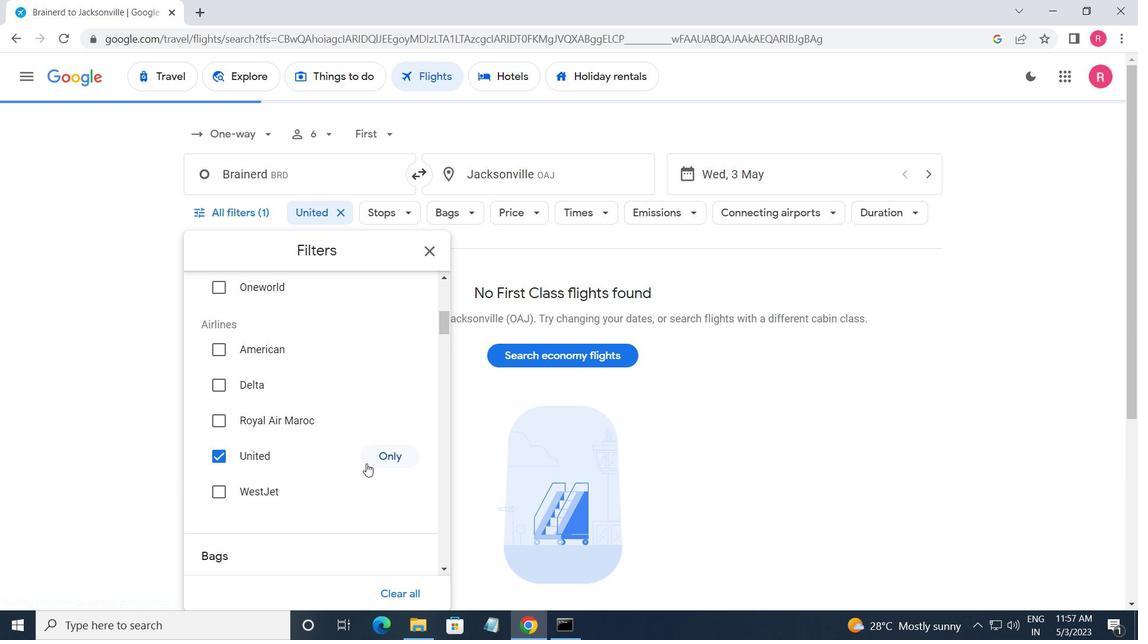 
Action: Mouse scrolled (367, 463) with delta (0, 0)
Screenshot: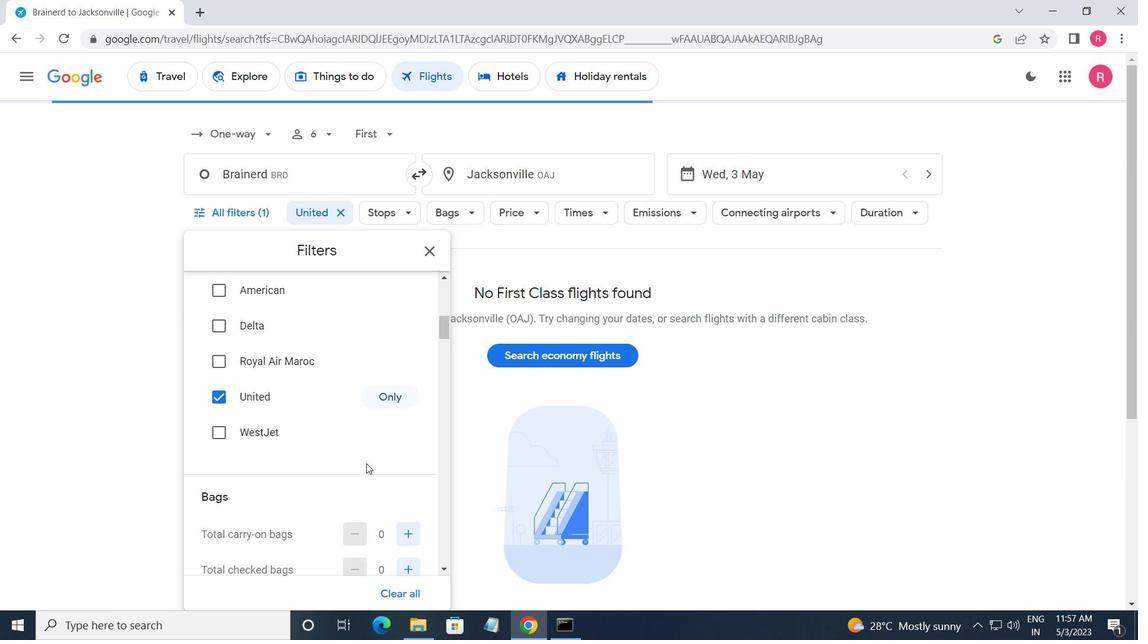 
Action: Mouse moved to (404, 484)
Screenshot: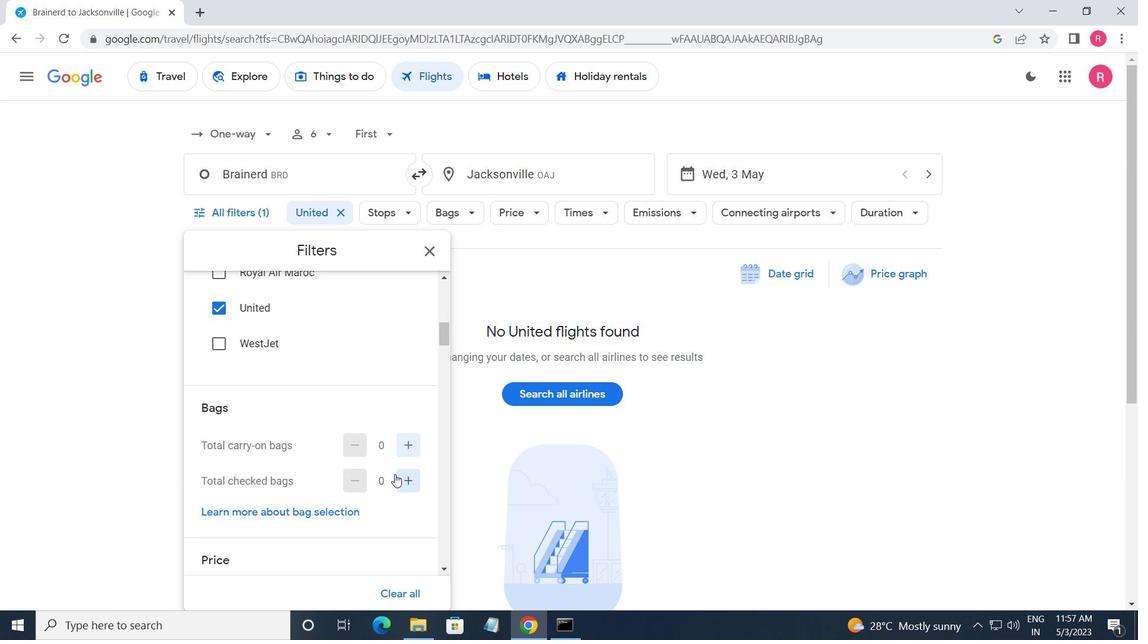 
Action: Mouse pressed left at (404, 484)
Screenshot: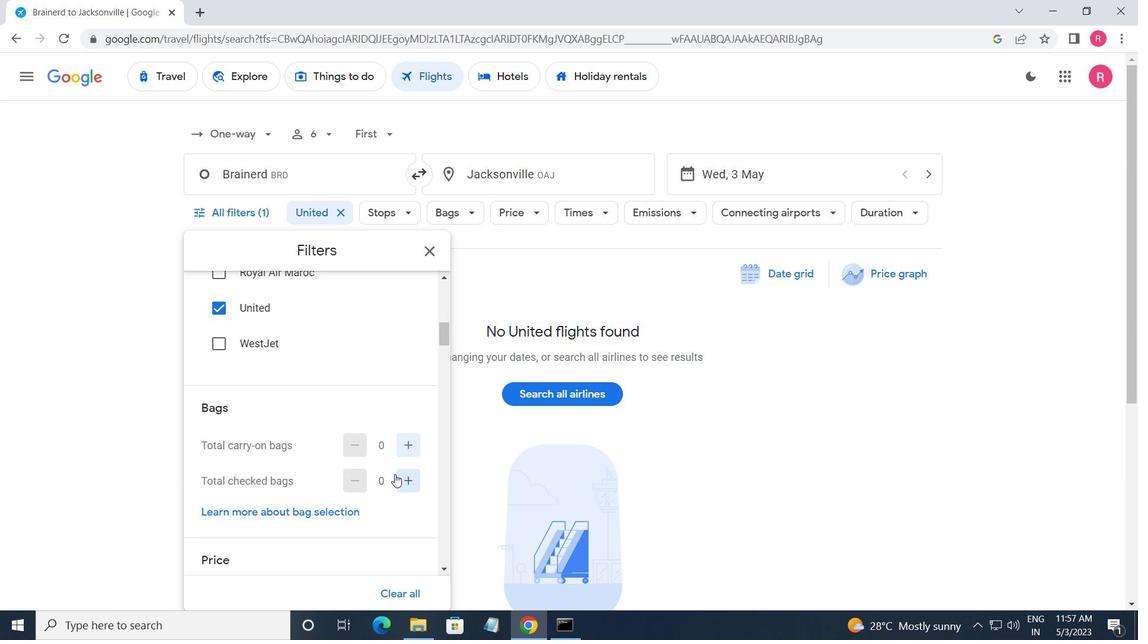 
Action: Mouse pressed left at (404, 484)
Screenshot: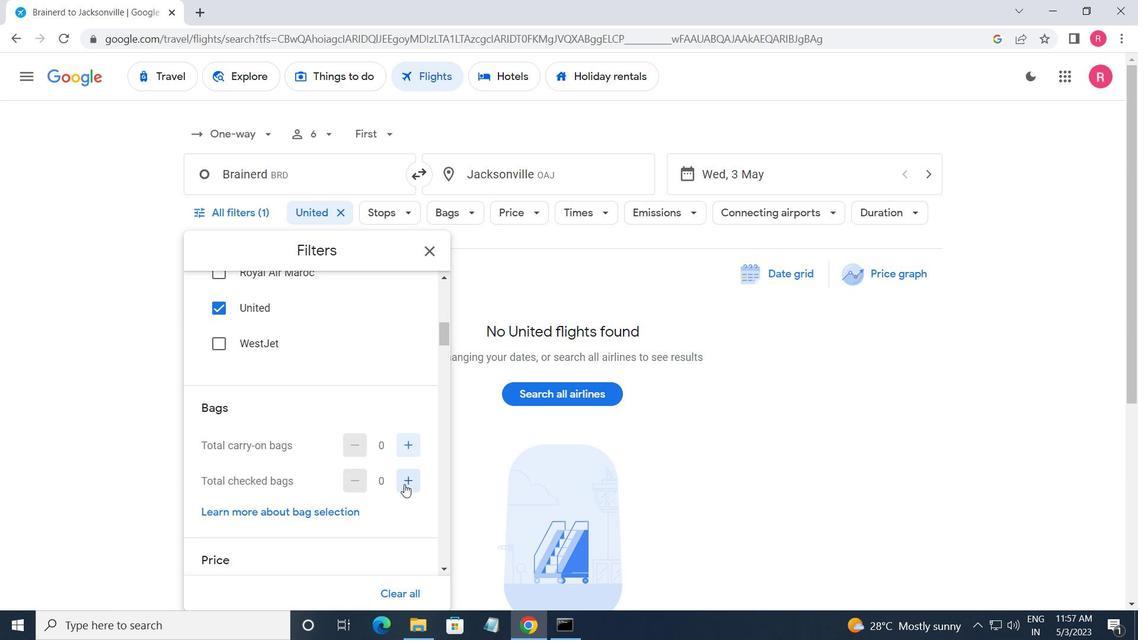 
Action: Mouse moved to (405, 482)
Screenshot: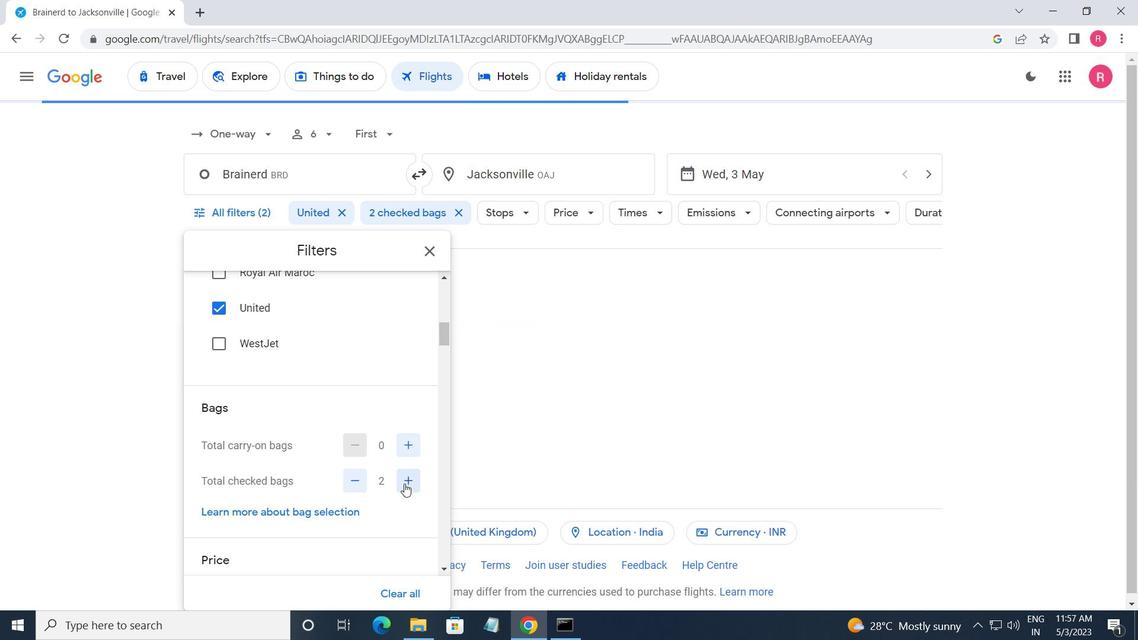 
Action: Mouse scrolled (405, 482) with delta (0, 0)
Screenshot: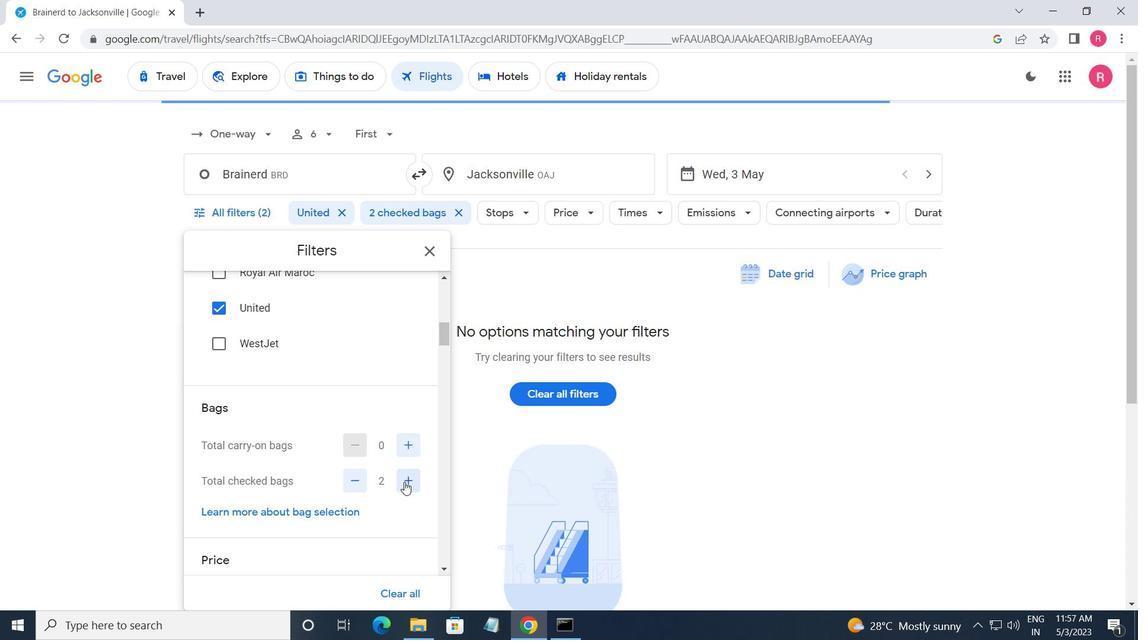 
Action: Mouse scrolled (405, 482) with delta (0, 0)
Screenshot: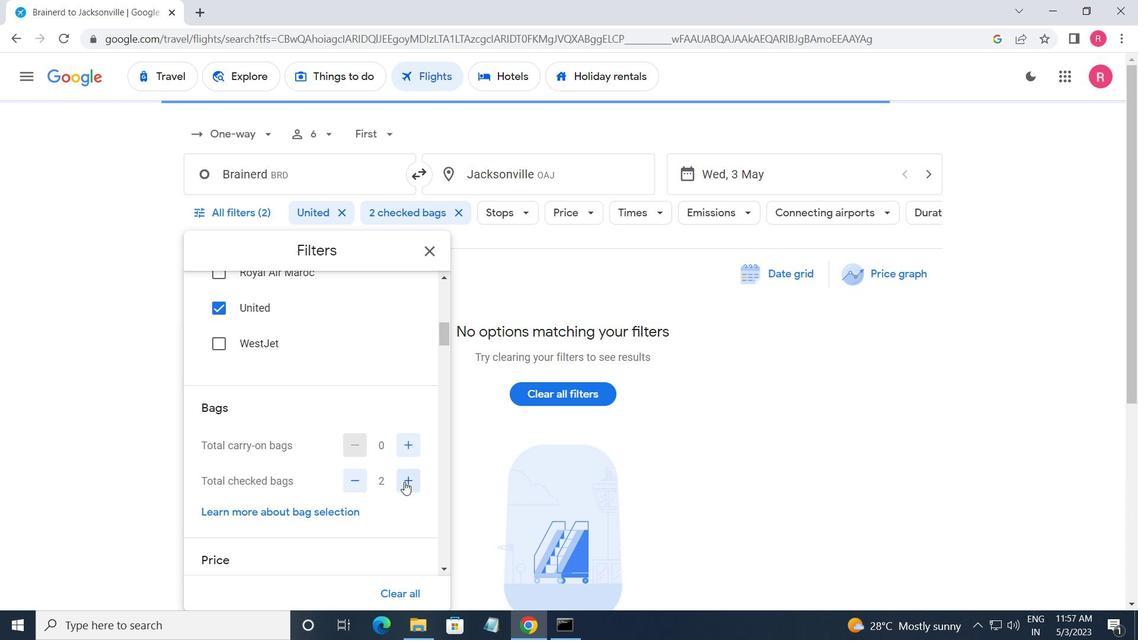 
Action: Mouse moved to (412, 472)
Screenshot: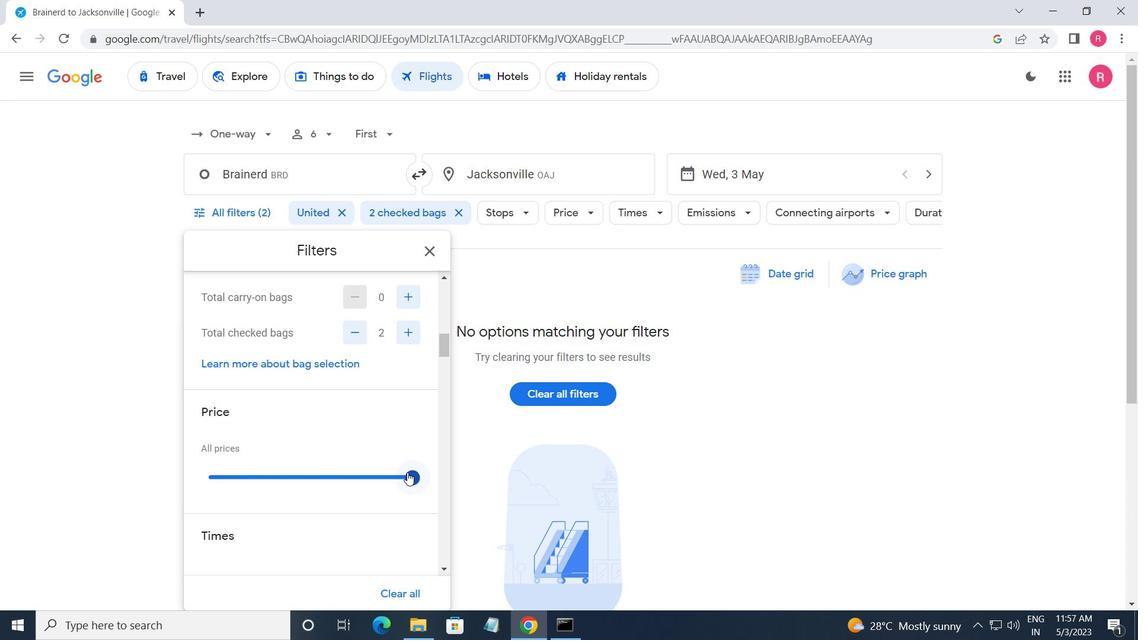 
Action: Mouse pressed left at (412, 472)
Screenshot: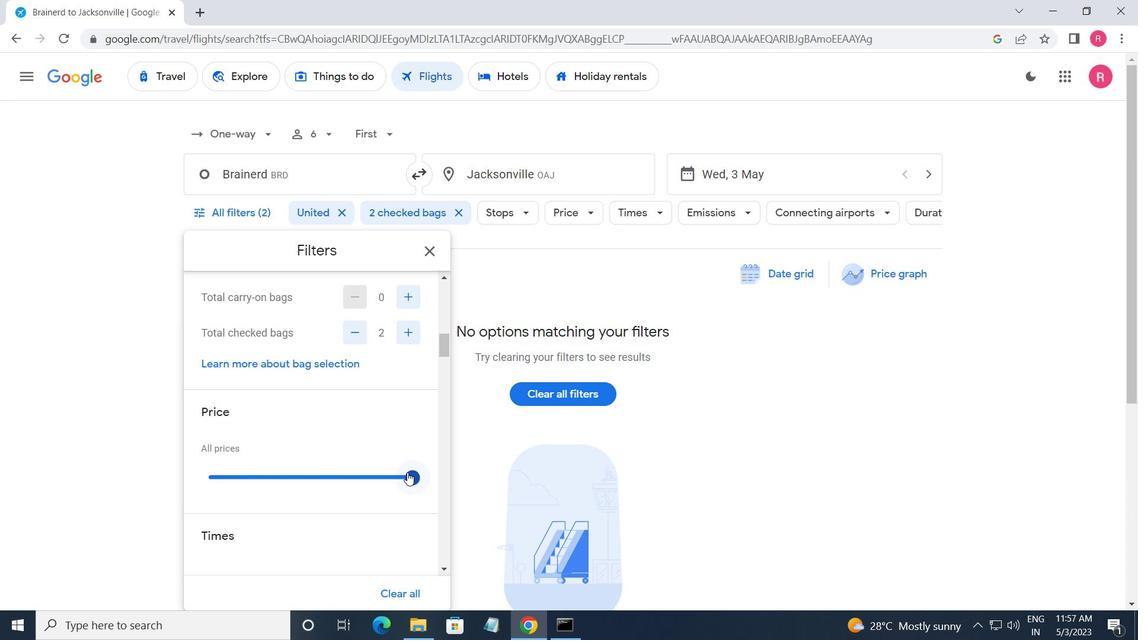 
Action: Mouse moved to (394, 493)
Screenshot: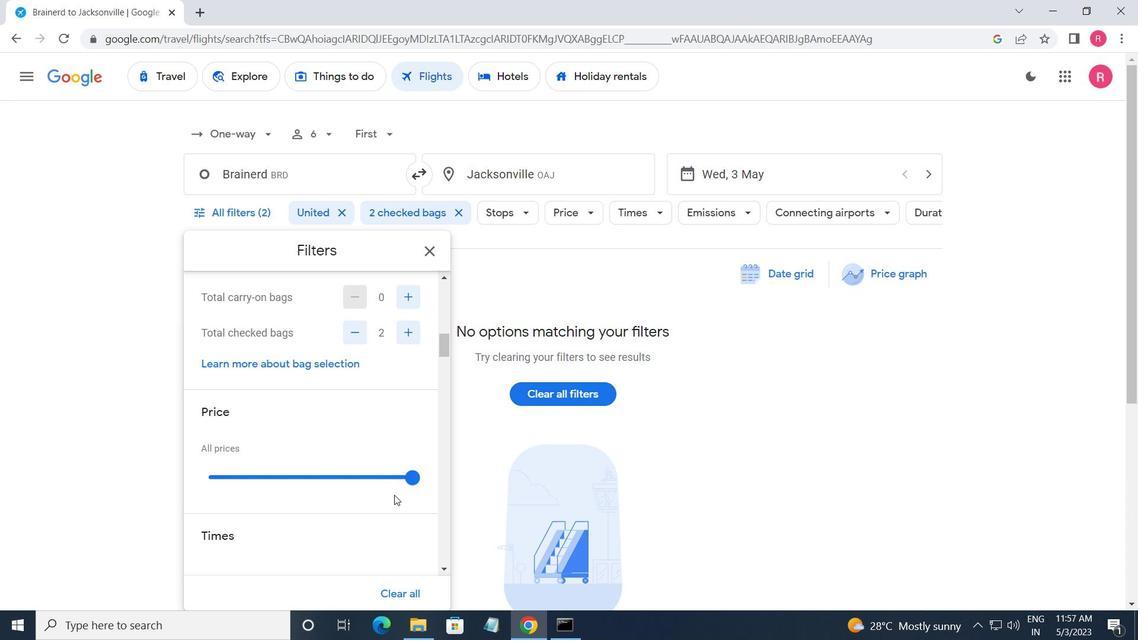 
Action: Mouse scrolled (394, 493) with delta (0, 0)
Screenshot: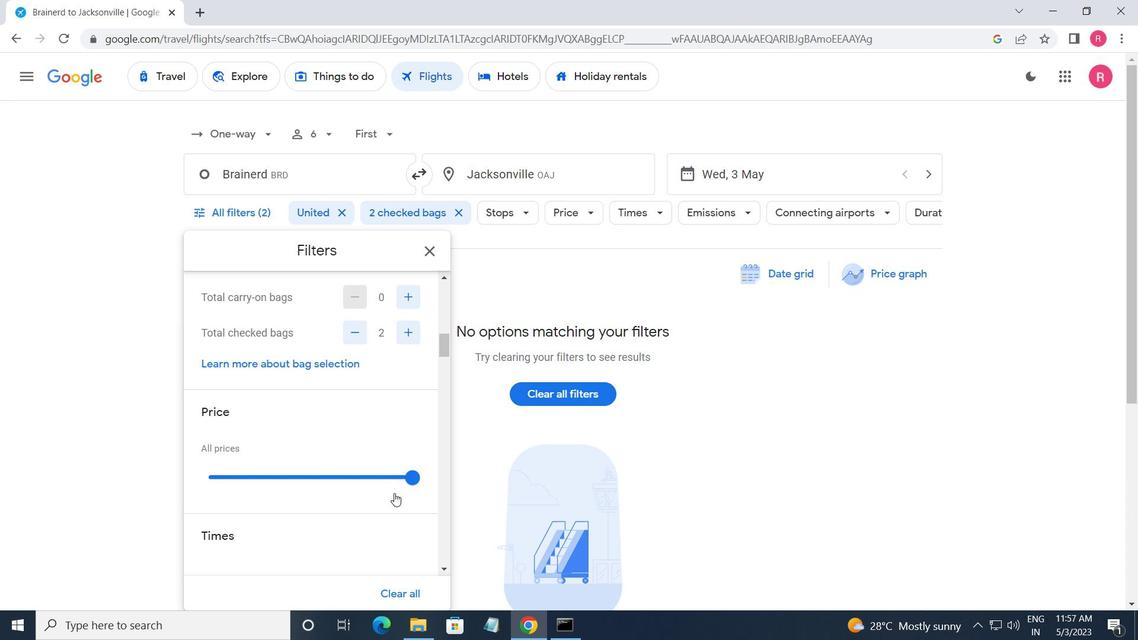 
Action: Mouse moved to (394, 493)
Screenshot: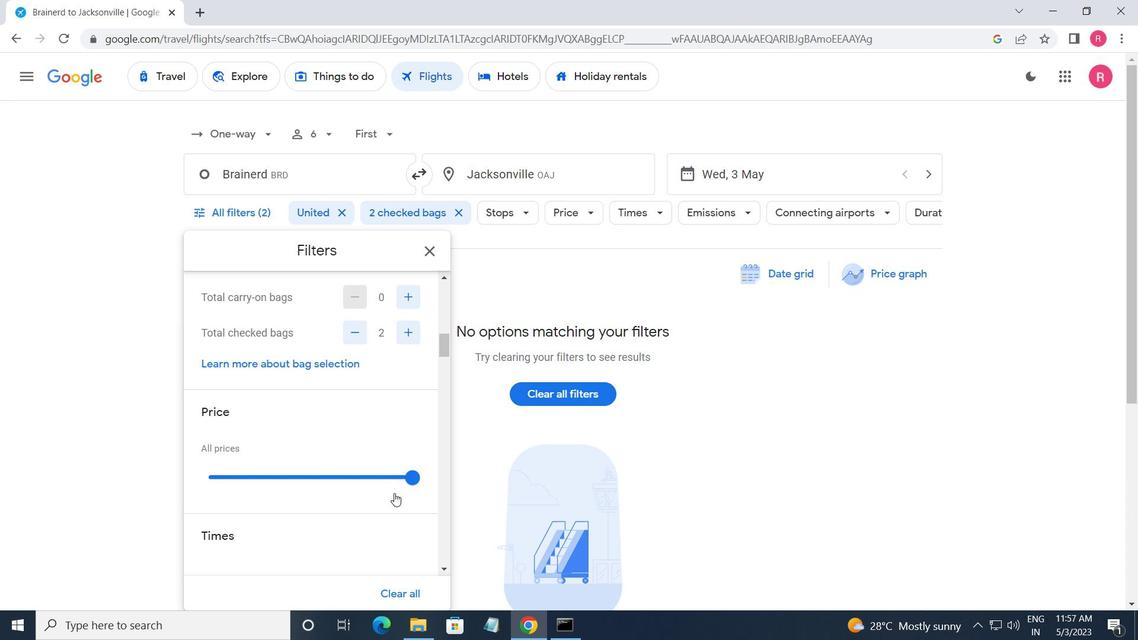 
Action: Mouse scrolled (394, 493) with delta (0, 0)
Screenshot: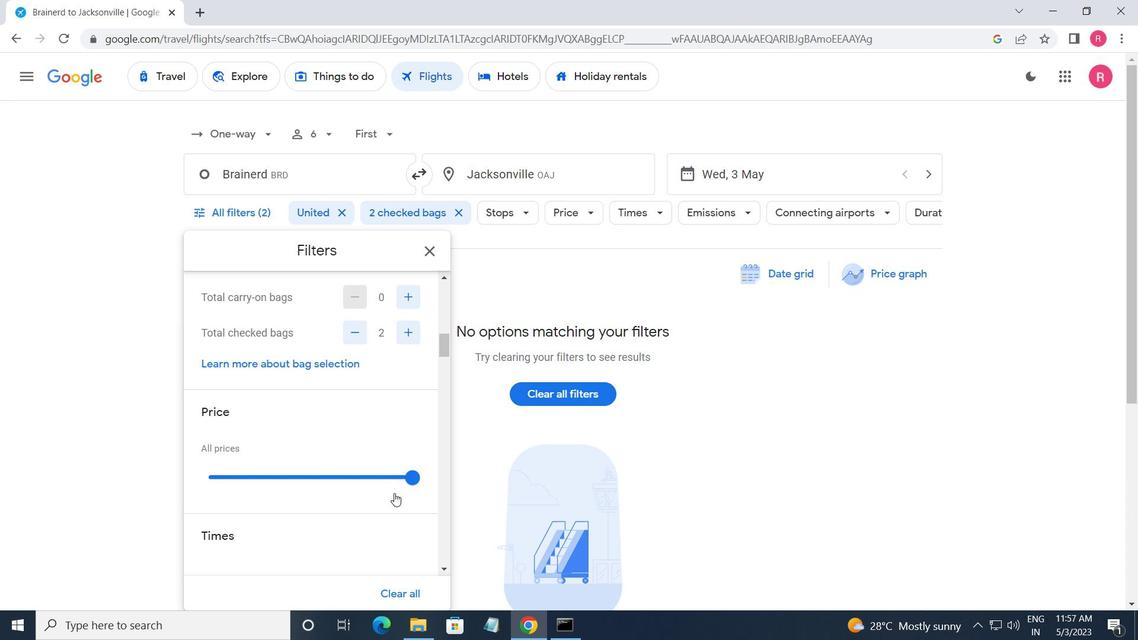 
Action: Mouse moved to (213, 492)
Screenshot: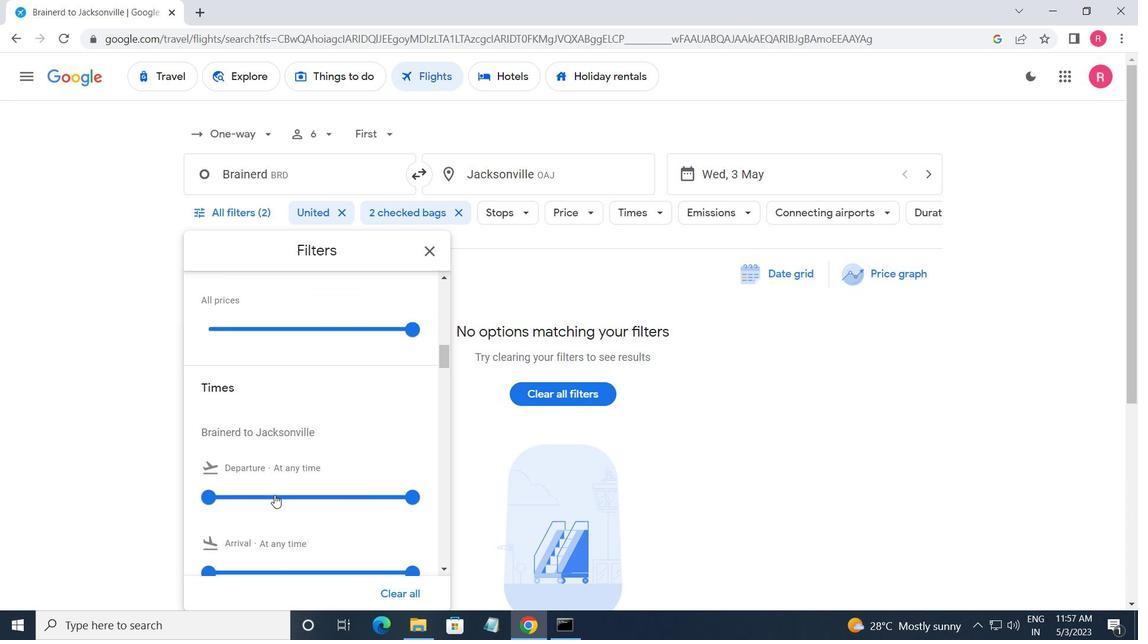 
Action: Mouse pressed left at (213, 492)
Screenshot: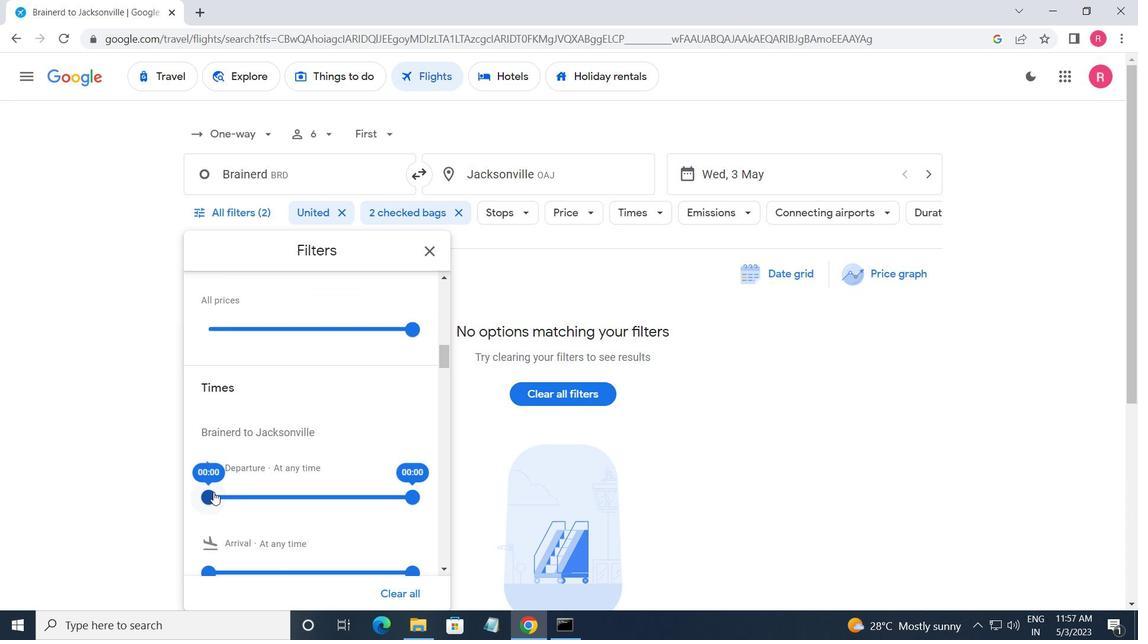 
Action: Mouse moved to (411, 499)
Screenshot: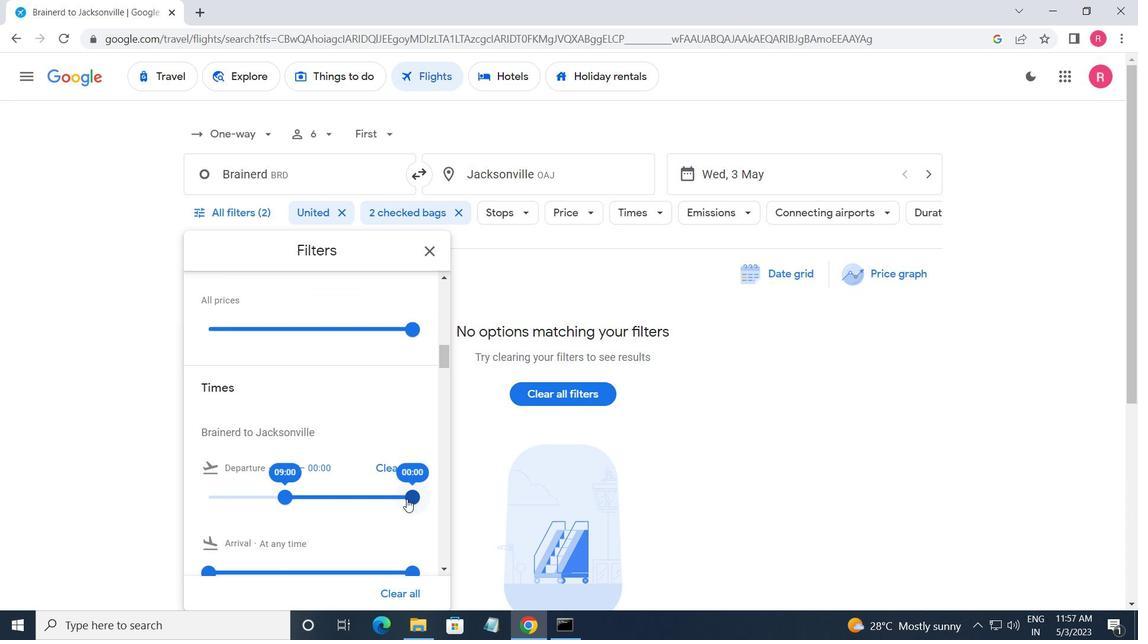 
Action: Mouse pressed left at (411, 499)
Screenshot: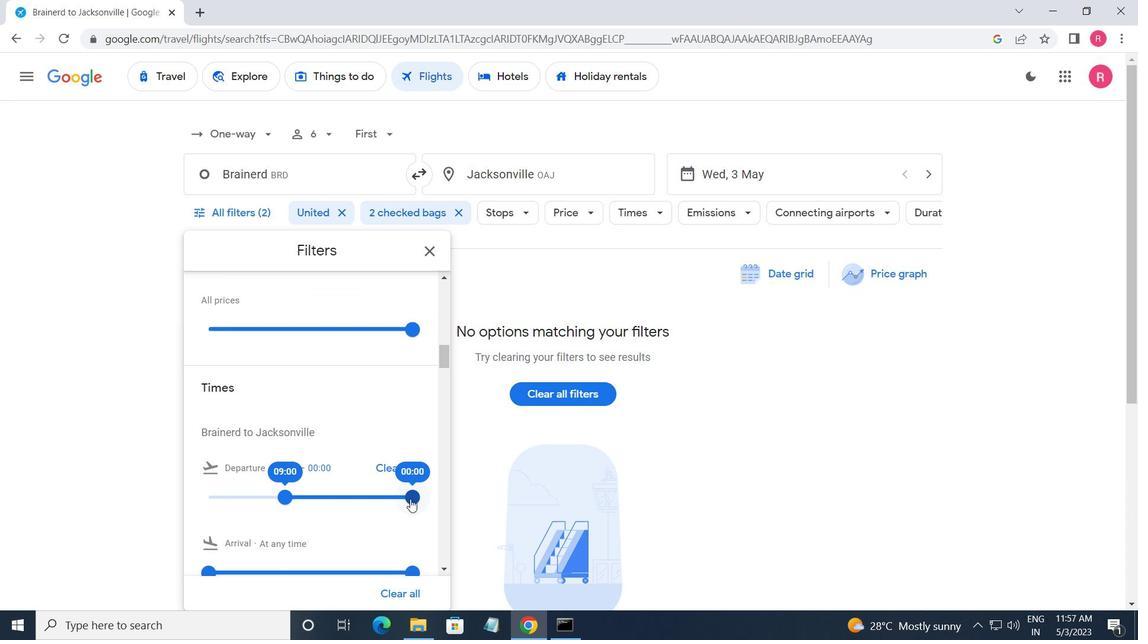 
Action: Mouse moved to (426, 257)
Screenshot: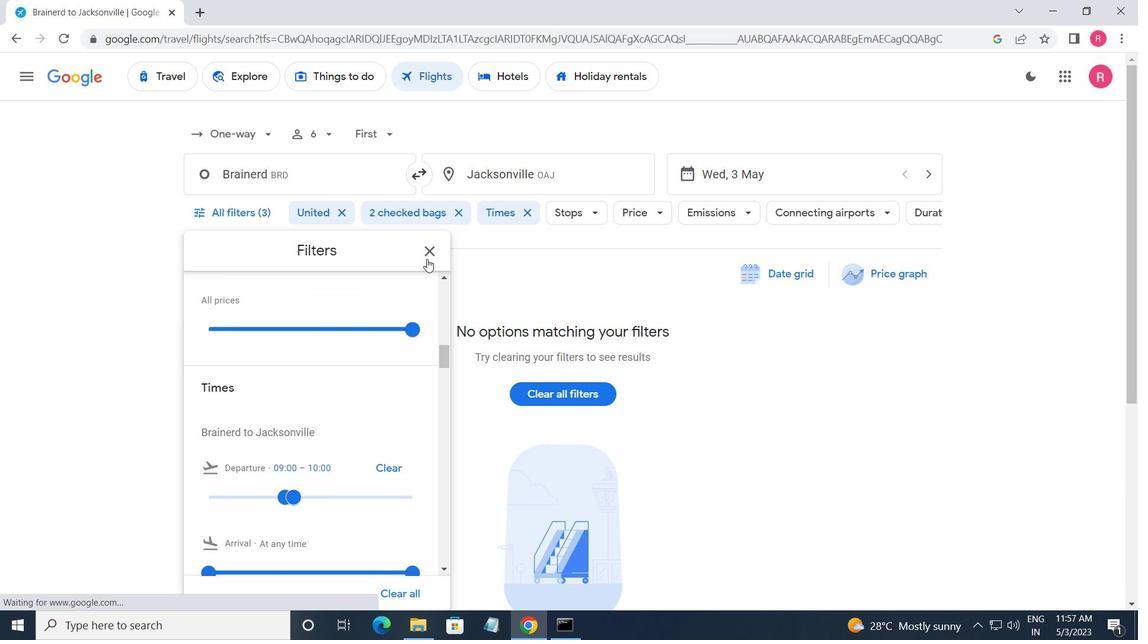 
Action: Mouse pressed left at (426, 257)
Screenshot: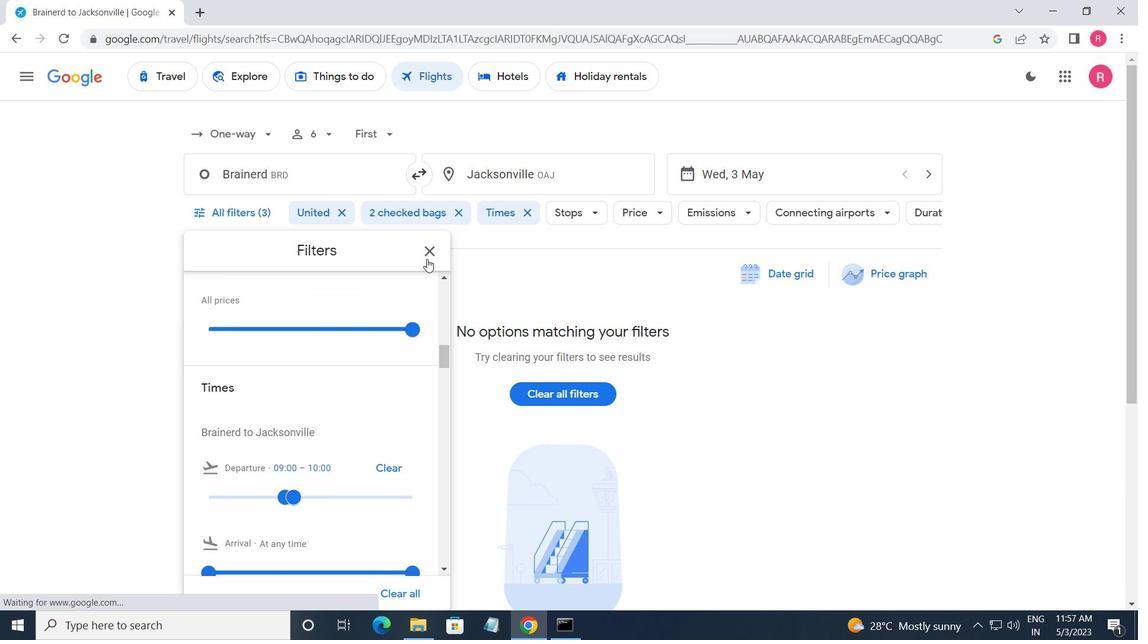 
Action: Mouse moved to (418, 333)
Screenshot: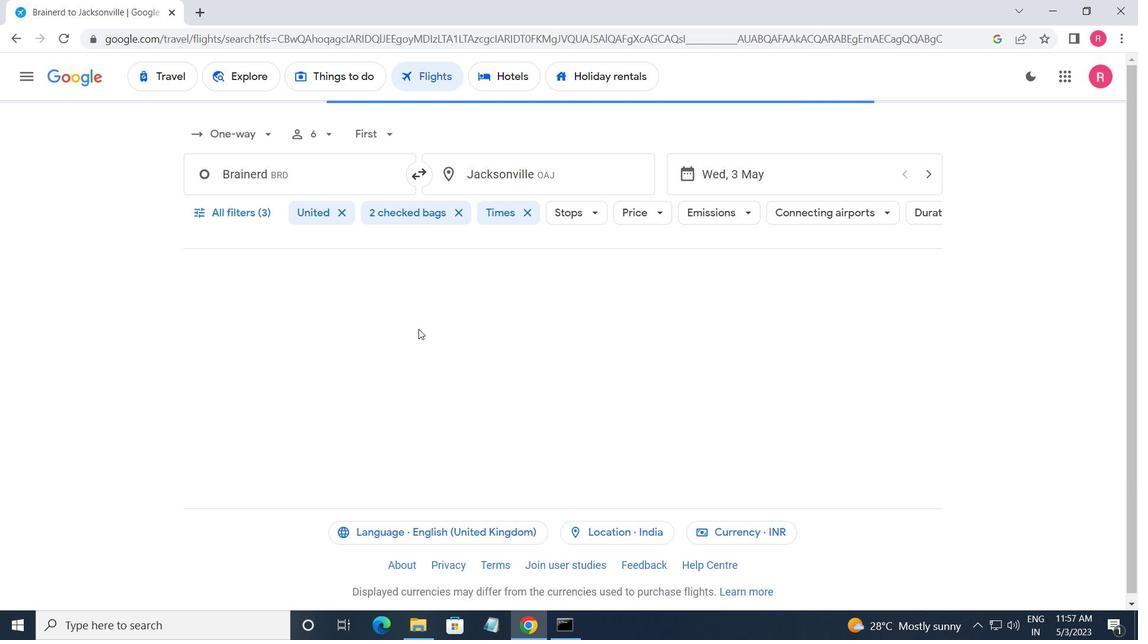 
